Task: Look for space in Ikirun, Nigeria from 5th July, 2023 to 15th July, 2023 for 9 adults in price range Rs.15000 to Rs.25000. Place can be entire place with 5 bedrooms having 5 beds and 5 bathrooms. Property type can be house, flat, guest house. Booking option can be shelf check-in. Required host language is English.
Action: Mouse moved to (485, 110)
Screenshot: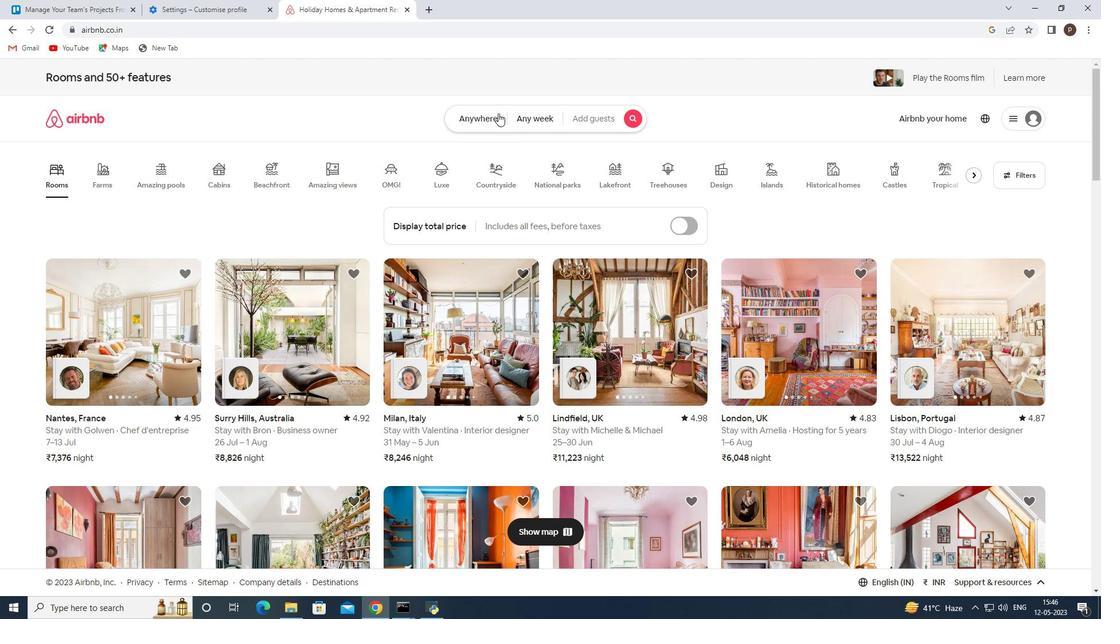 
Action: Mouse pressed left at (485, 110)
Screenshot: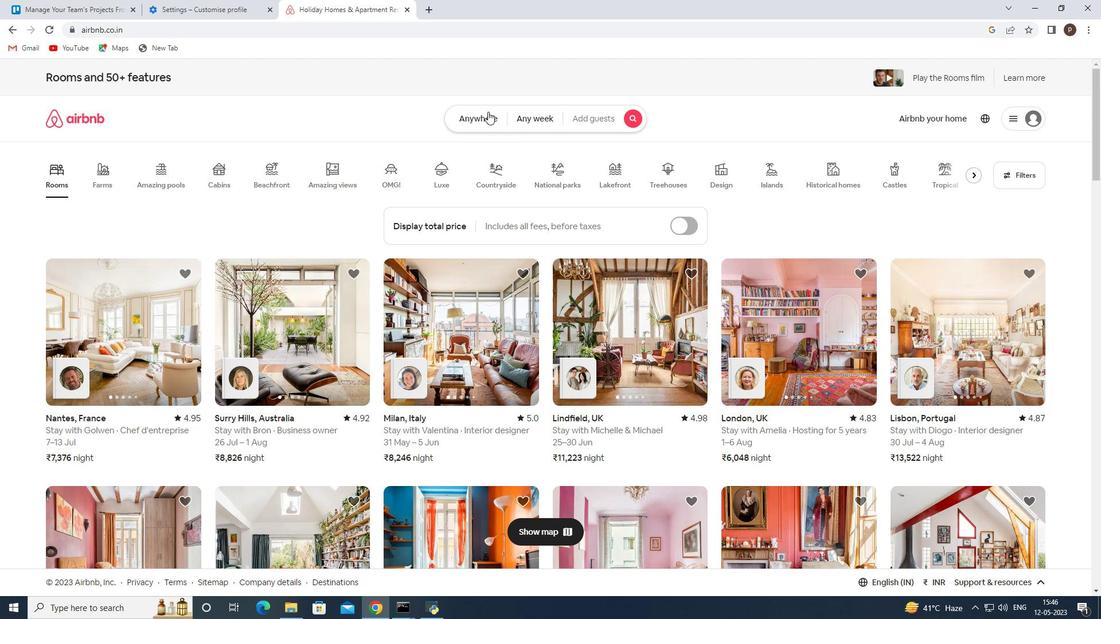 
Action: Mouse moved to (402, 152)
Screenshot: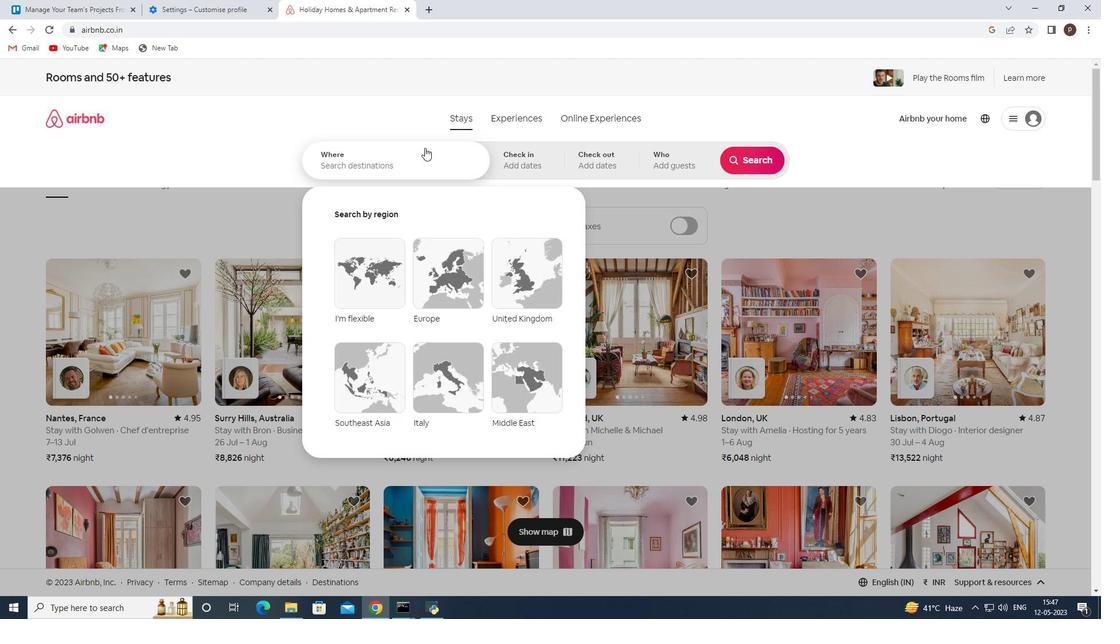 
Action: Mouse pressed left at (402, 152)
Screenshot: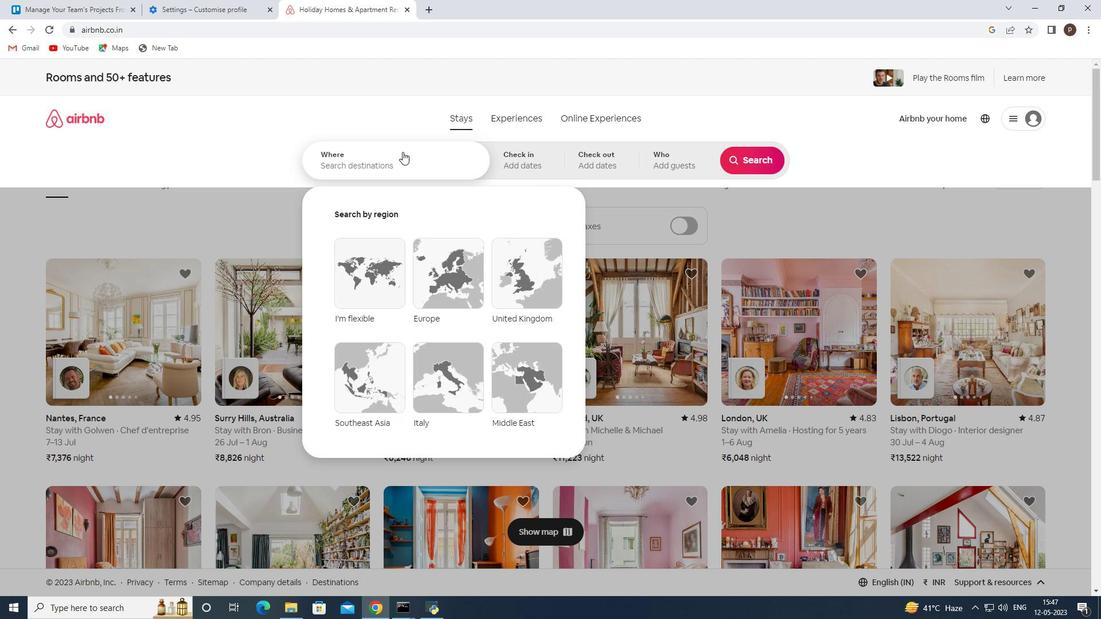 
Action: Key pressed <Key.caps_lock>I<Key.caps_lock>kirun
Screenshot: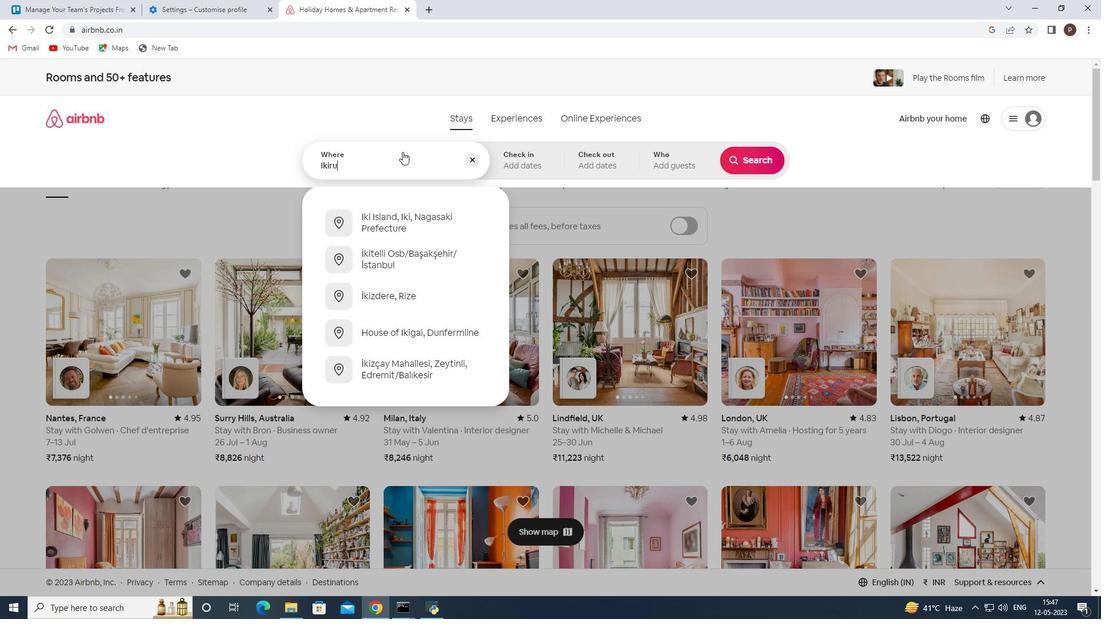 
Action: Mouse moved to (401, 219)
Screenshot: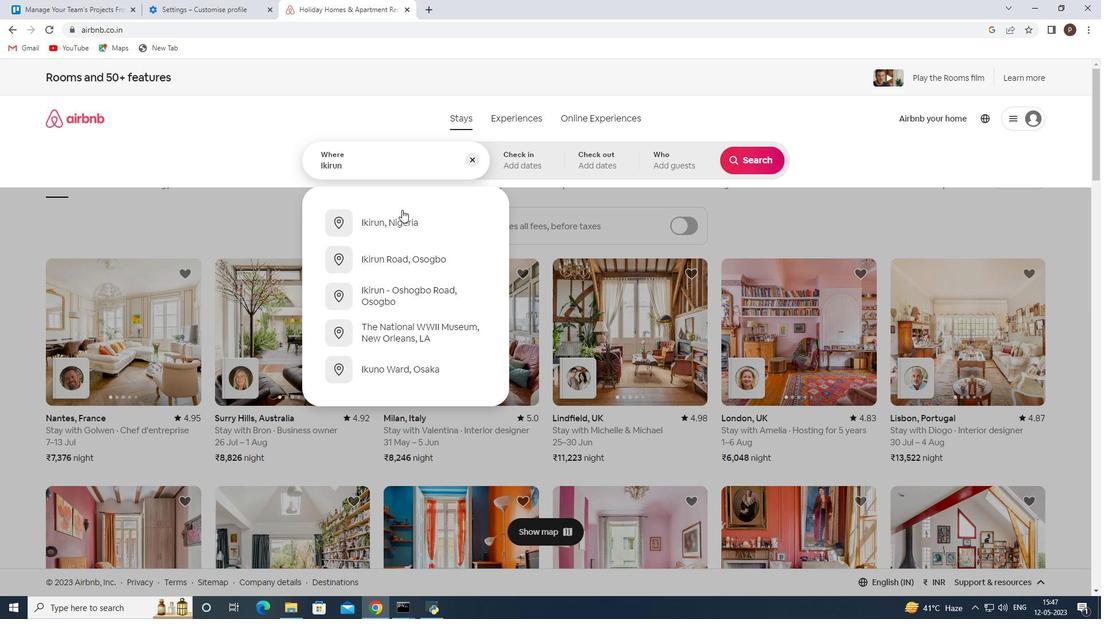 
Action: Mouse pressed left at (401, 219)
Screenshot: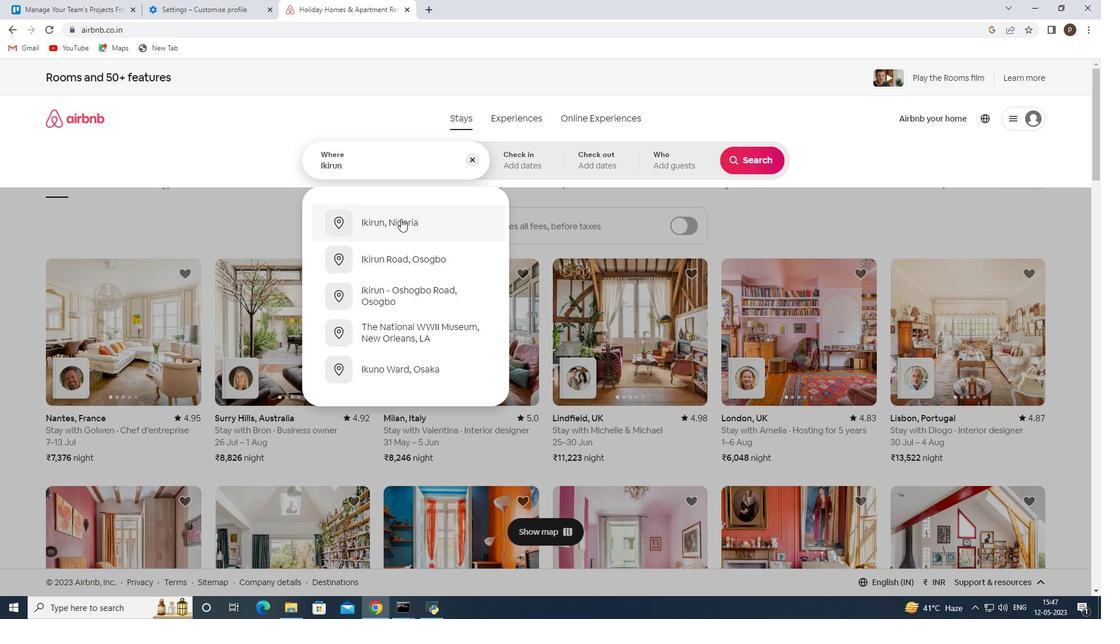 
Action: Mouse moved to (745, 250)
Screenshot: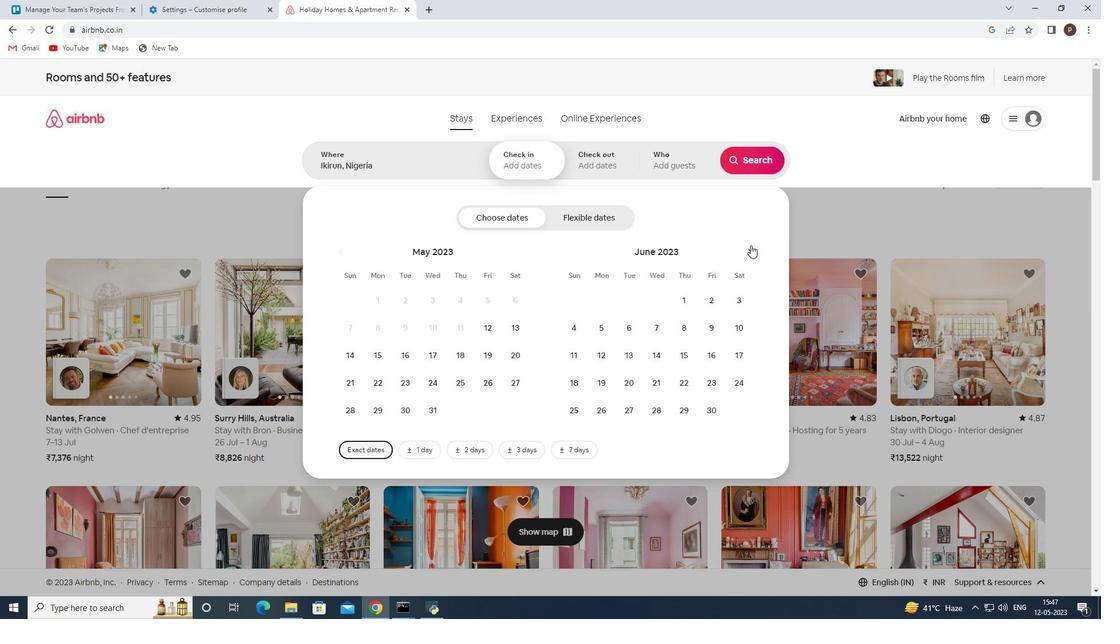 
Action: Mouse pressed left at (745, 250)
Screenshot: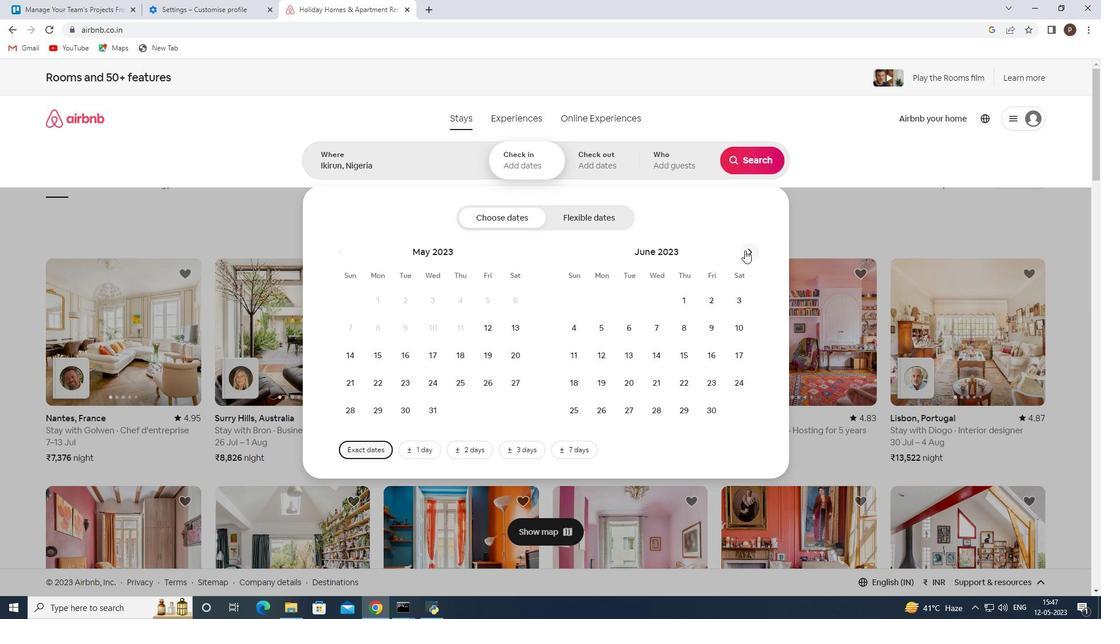 
Action: Mouse moved to (660, 325)
Screenshot: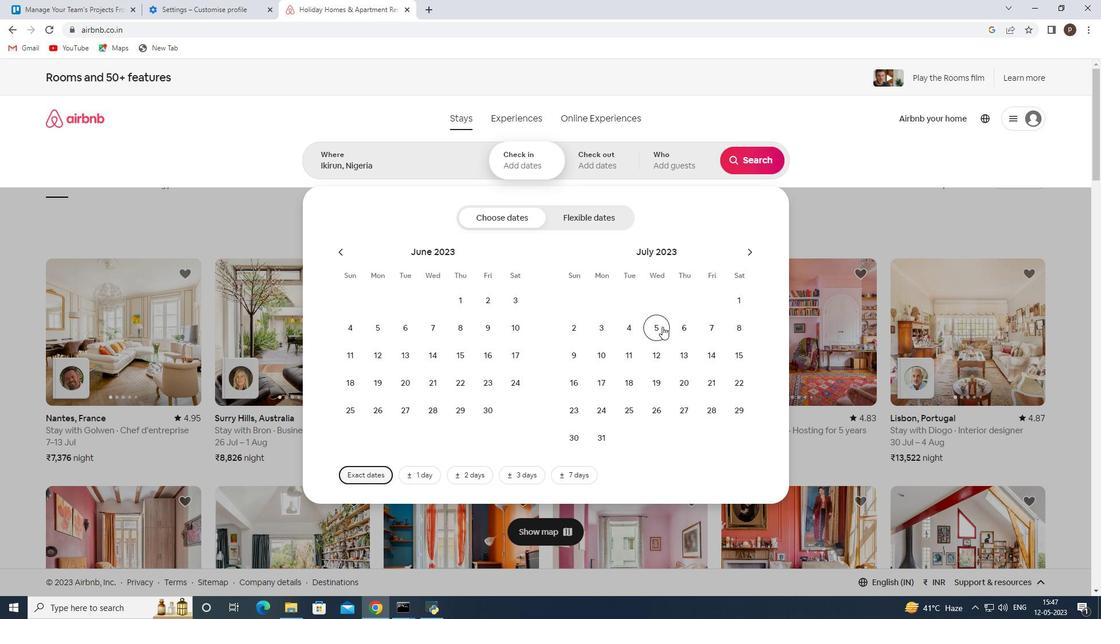 
Action: Mouse pressed left at (660, 325)
Screenshot: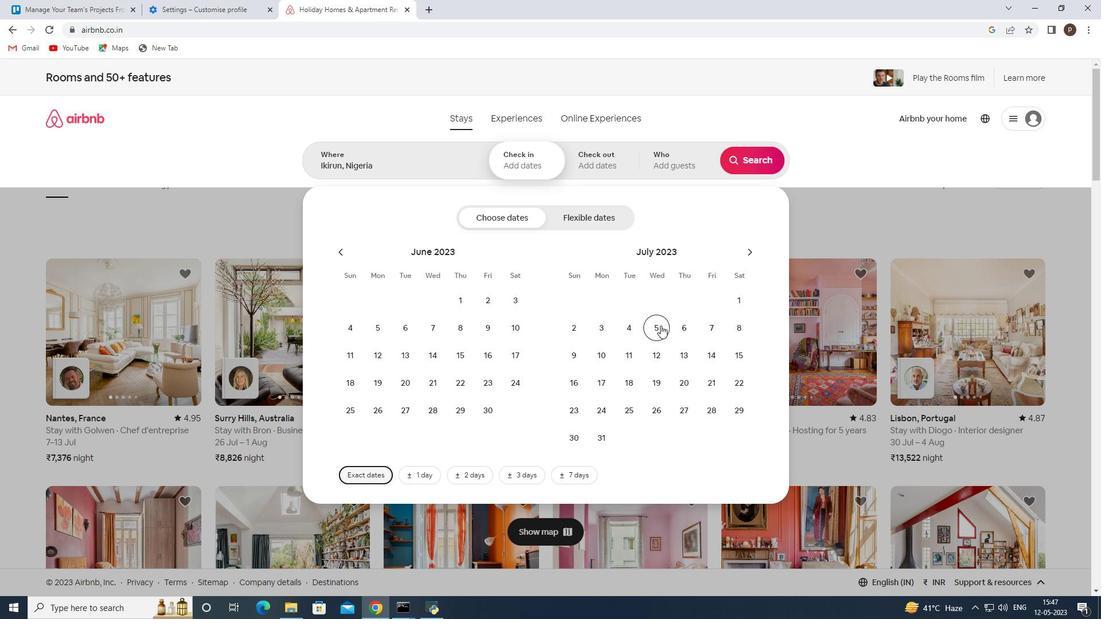 
Action: Mouse moved to (748, 358)
Screenshot: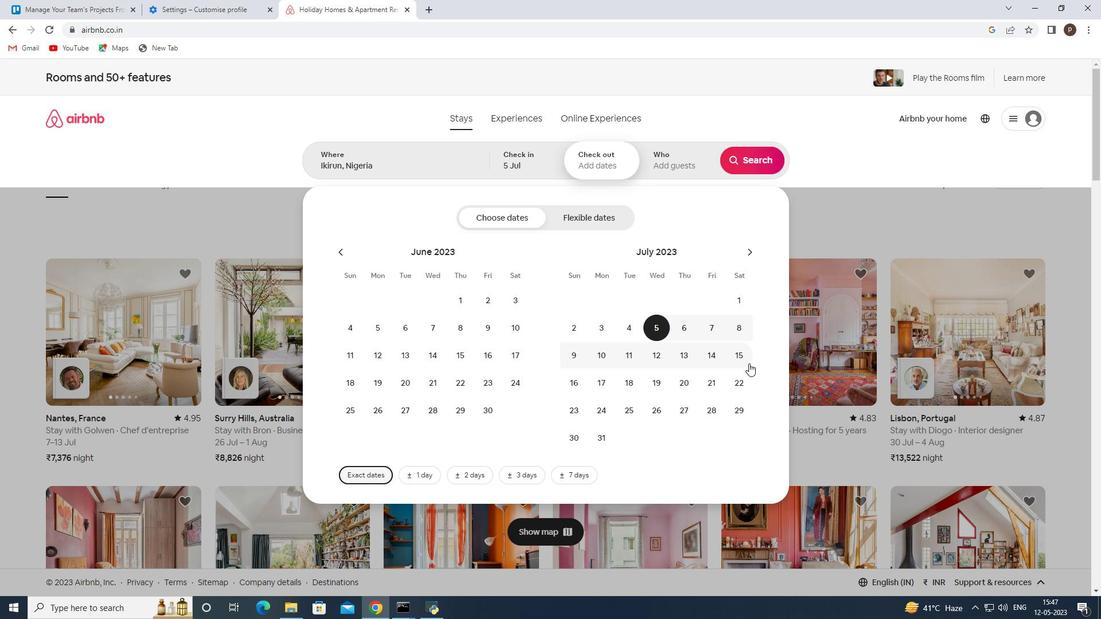 
Action: Mouse pressed left at (748, 358)
Screenshot: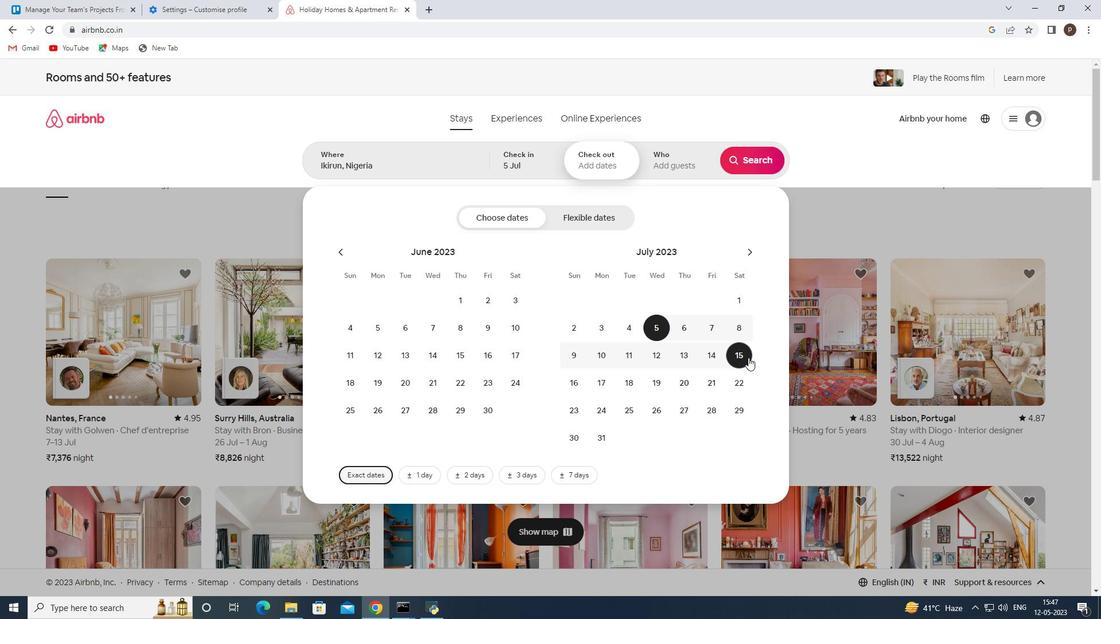 
Action: Mouse moved to (670, 146)
Screenshot: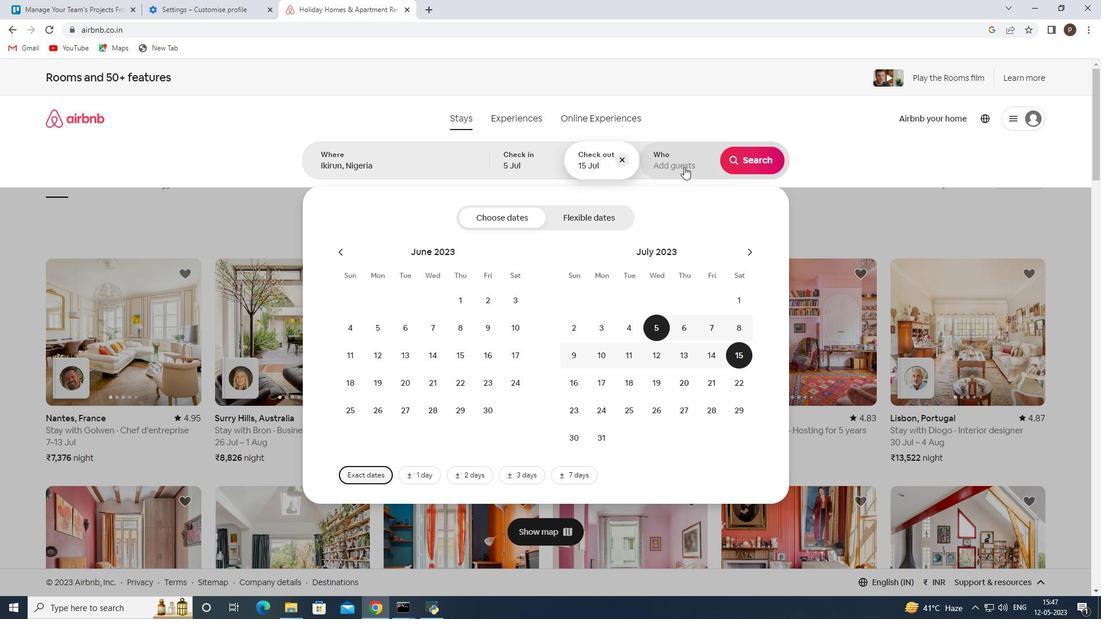 
Action: Mouse pressed left at (670, 146)
Screenshot: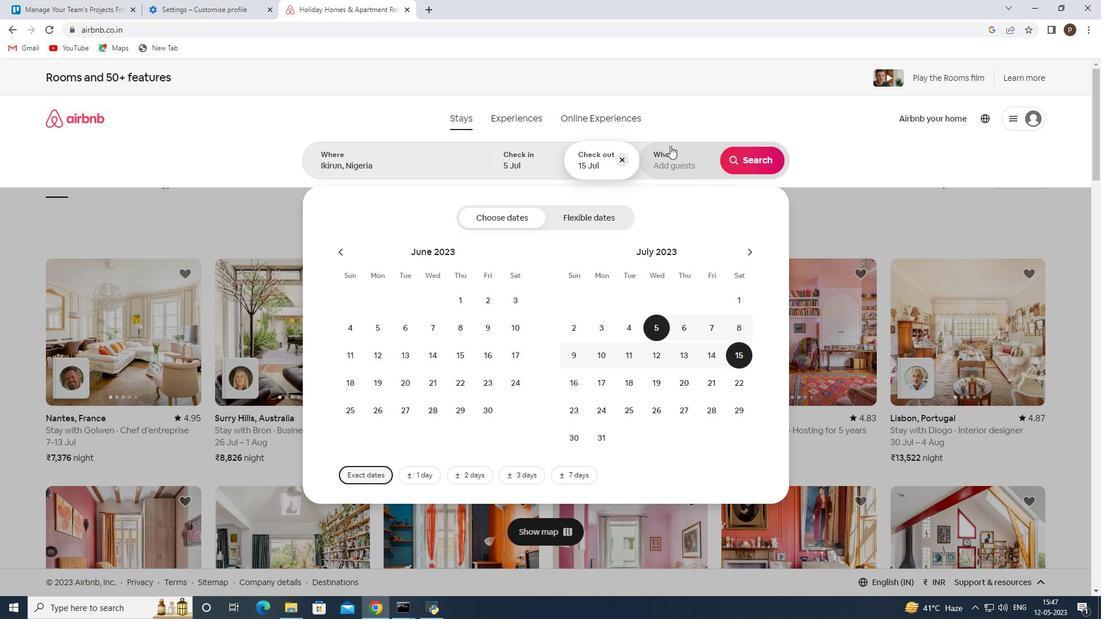 
Action: Mouse moved to (768, 221)
Screenshot: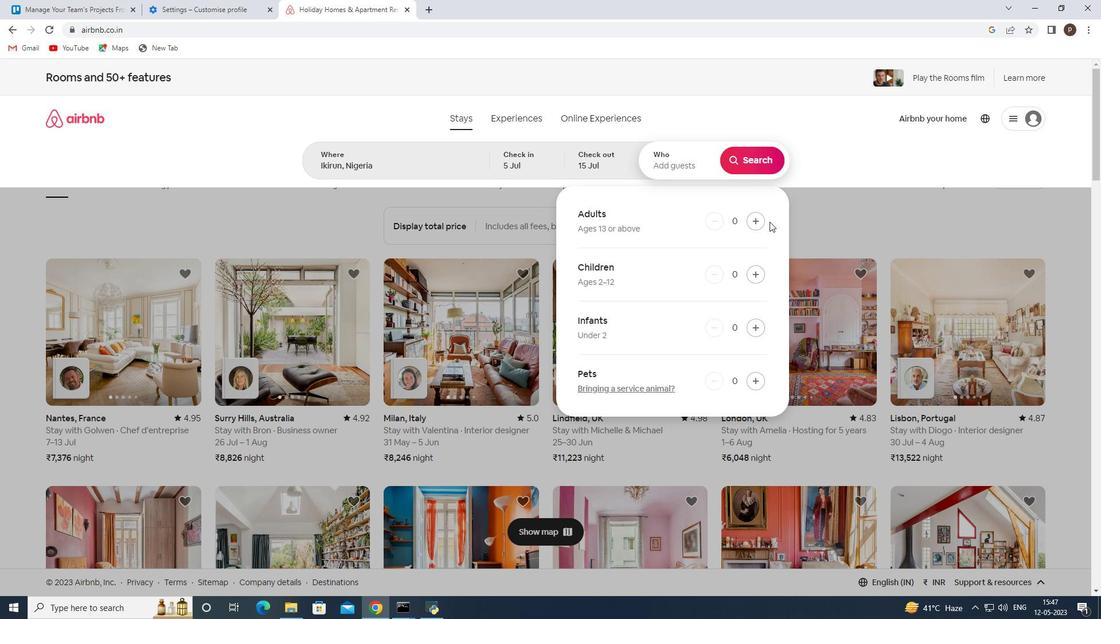 
Action: Mouse pressed left at (768, 221)
Screenshot: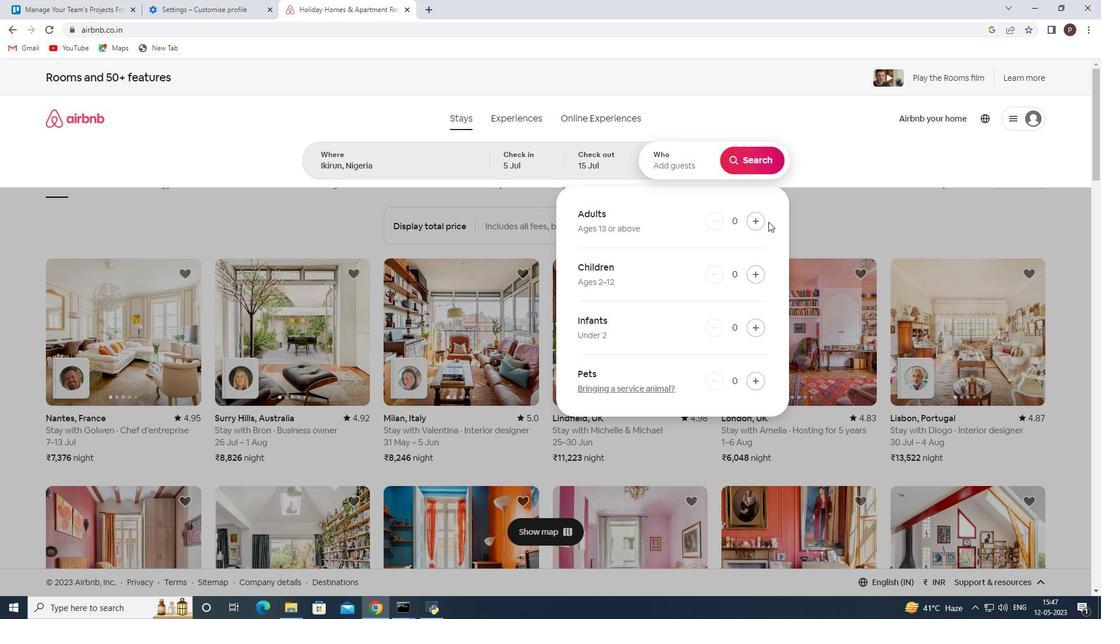 
Action: Mouse moved to (764, 221)
Screenshot: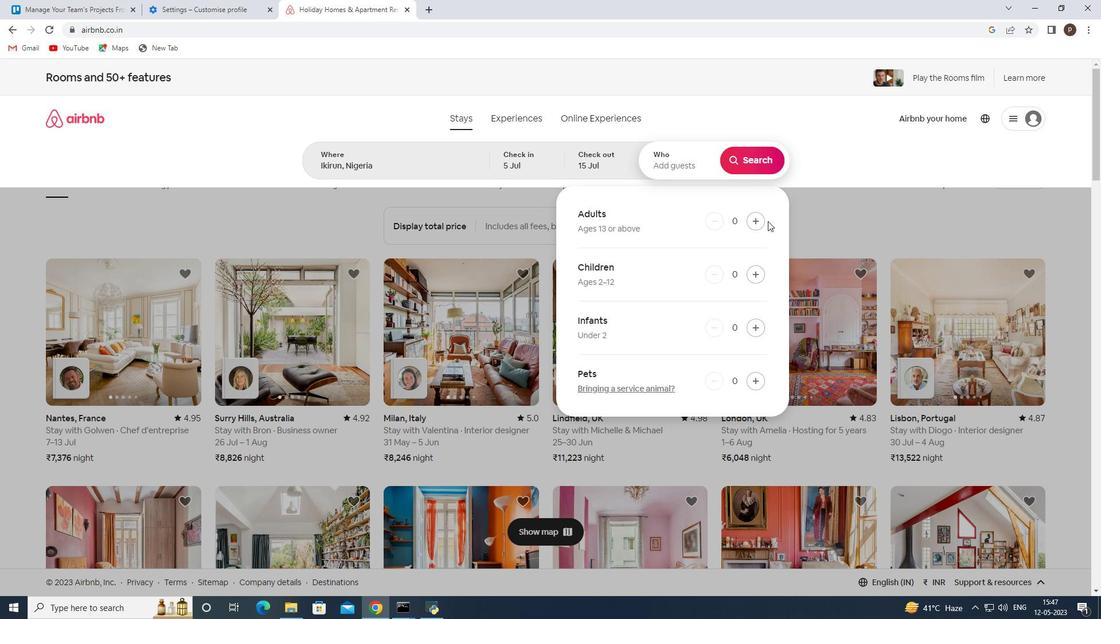 
Action: Mouse pressed left at (764, 221)
Screenshot: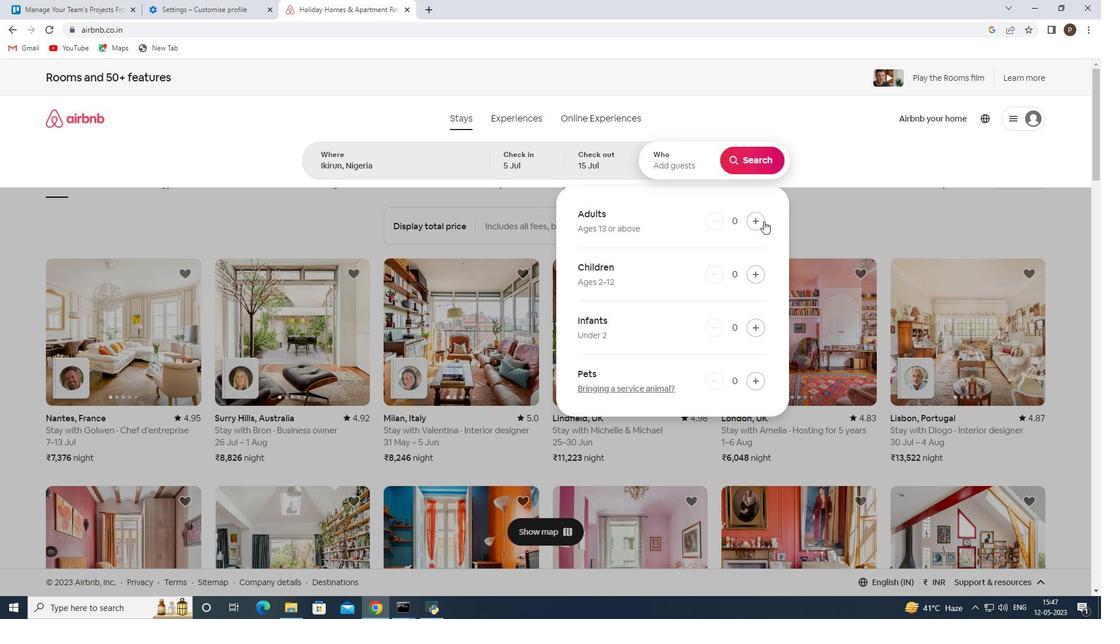 
Action: Mouse pressed left at (764, 221)
Screenshot: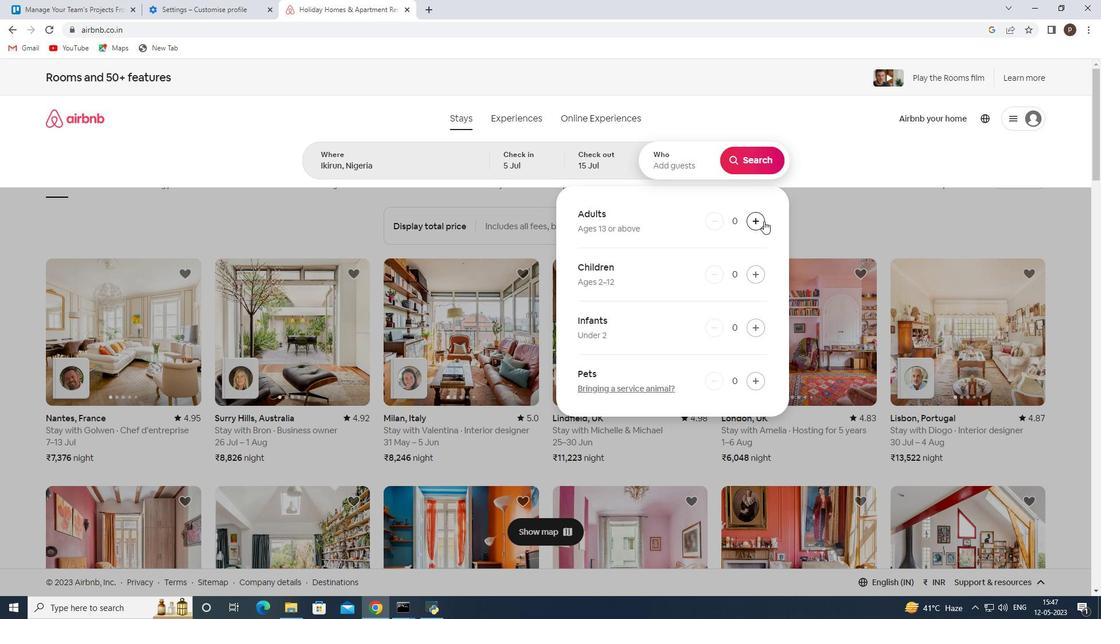 
Action: Mouse pressed left at (764, 221)
Screenshot: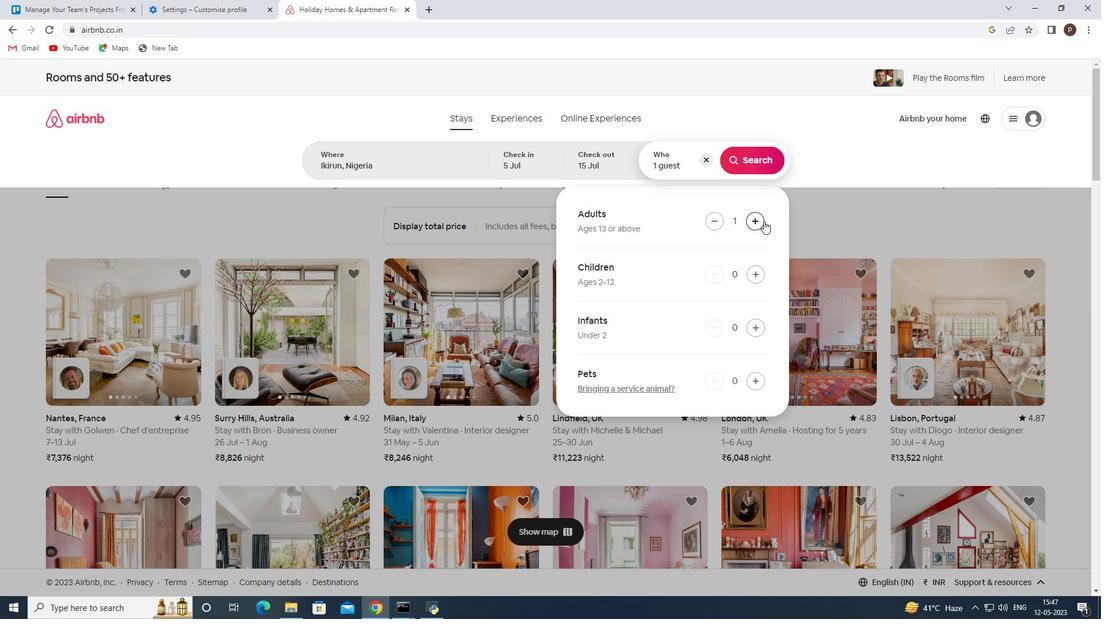
Action: Mouse pressed left at (764, 221)
Screenshot: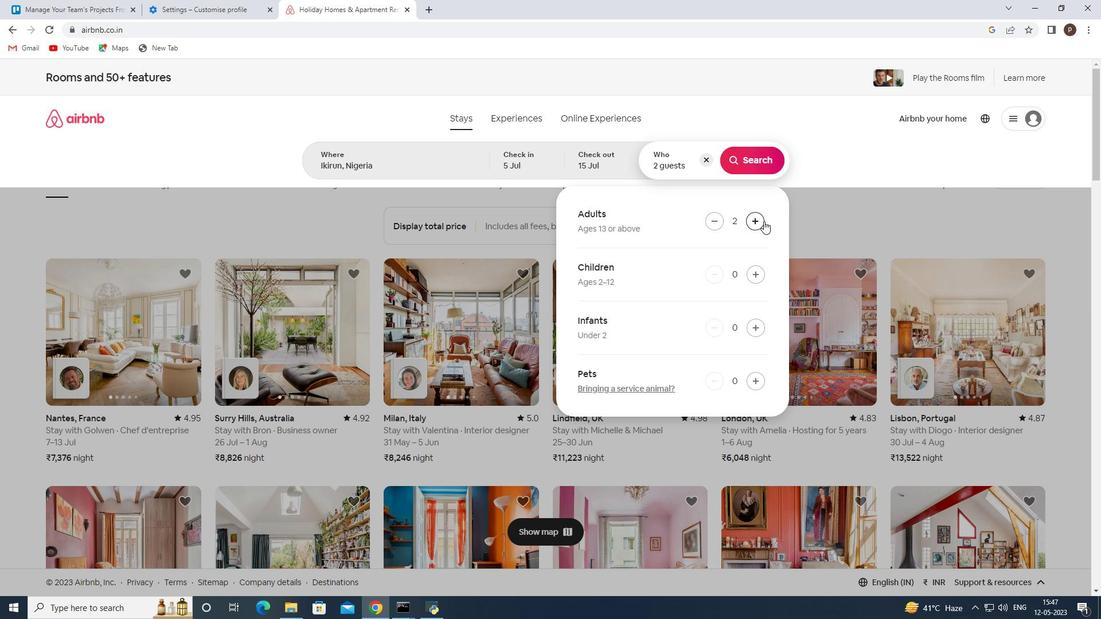 
Action: Mouse pressed left at (764, 221)
Screenshot: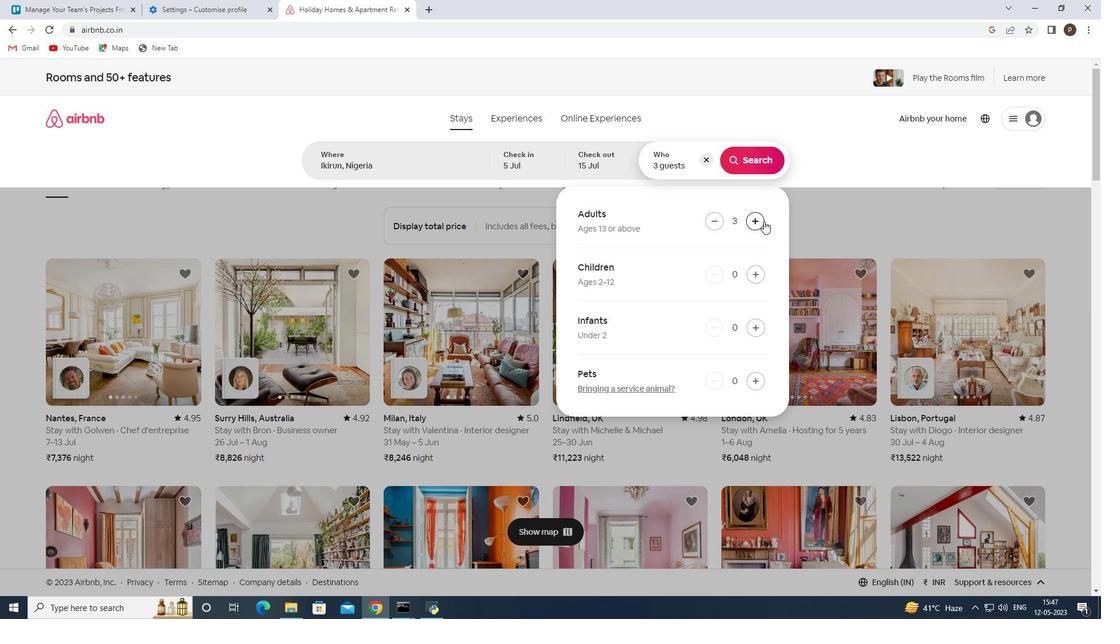 
Action: Mouse pressed left at (764, 221)
Screenshot: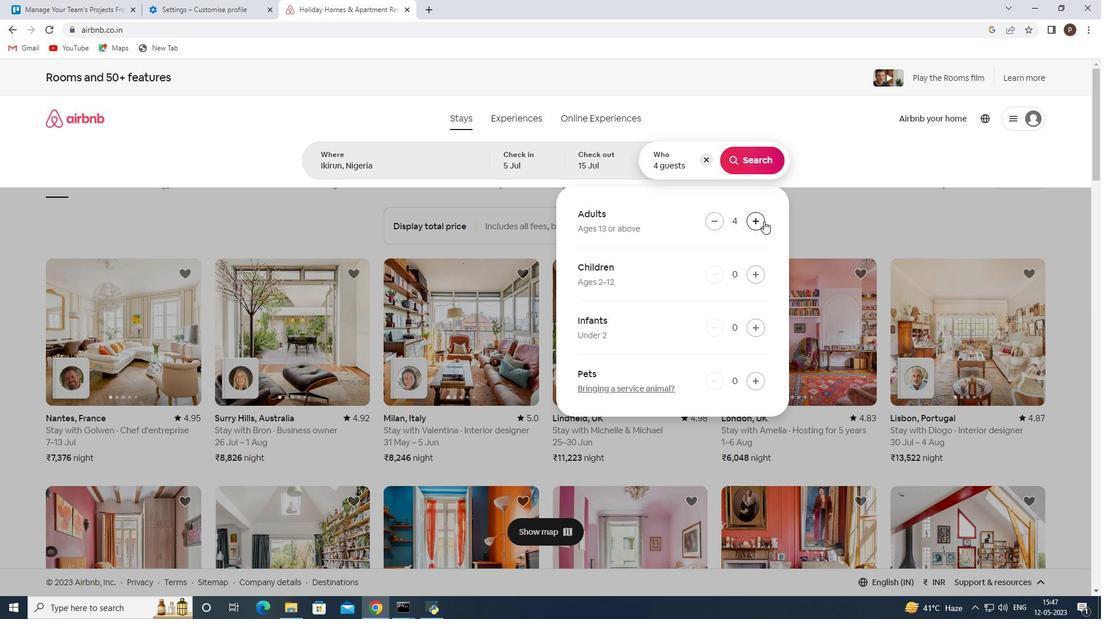 
Action: Mouse pressed left at (764, 221)
Screenshot: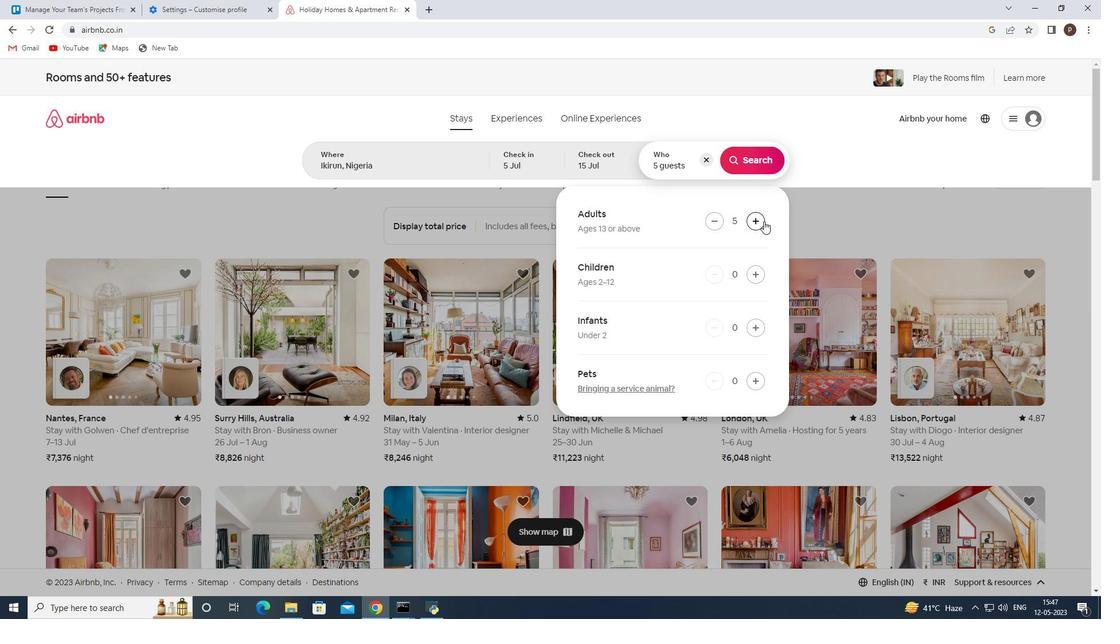 
Action: Mouse pressed left at (764, 221)
Screenshot: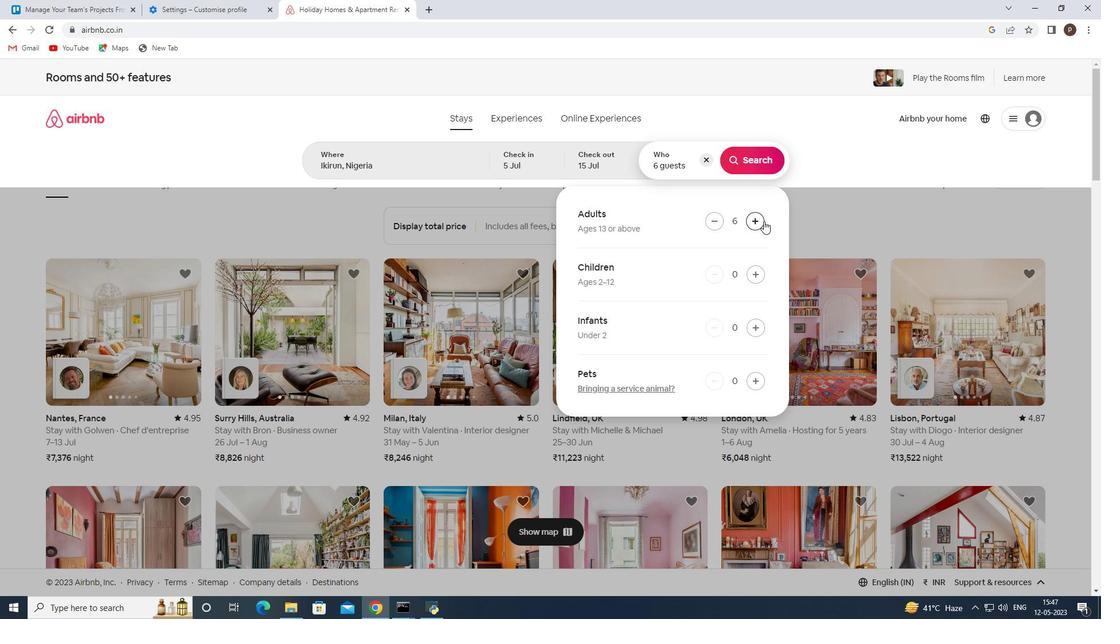 
Action: Mouse pressed left at (764, 221)
Screenshot: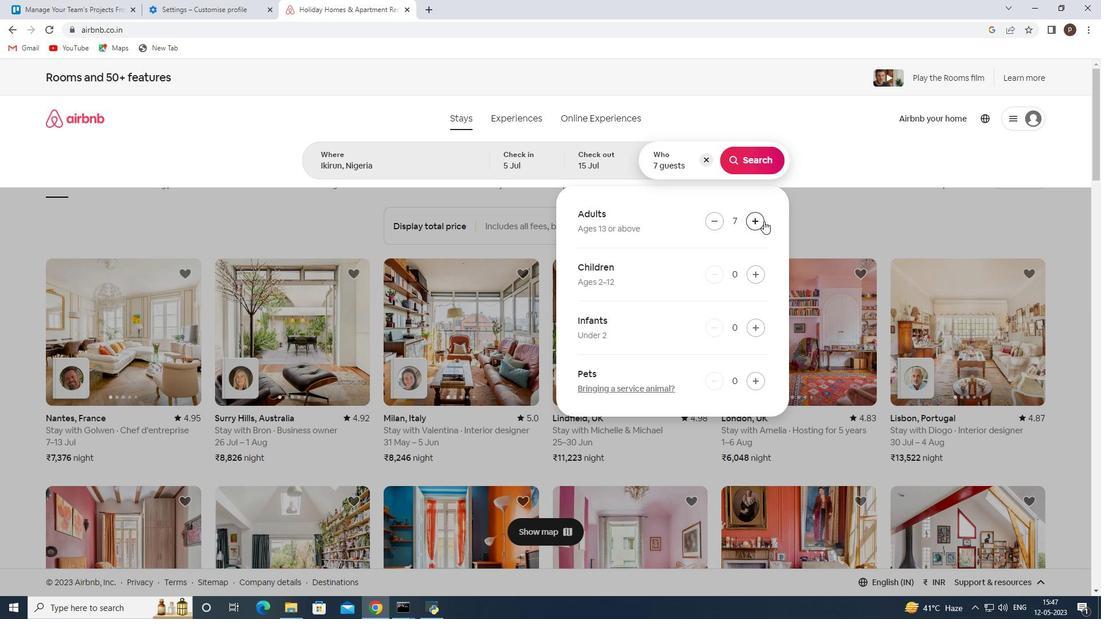 
Action: Mouse pressed left at (764, 221)
Screenshot: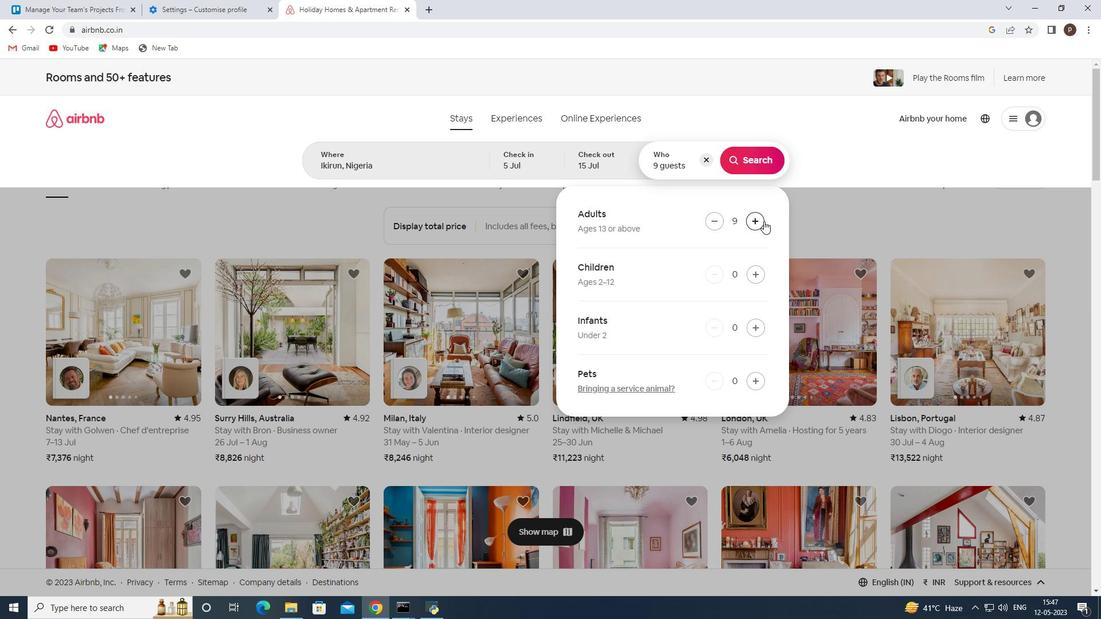 
Action: Mouse moved to (716, 222)
Screenshot: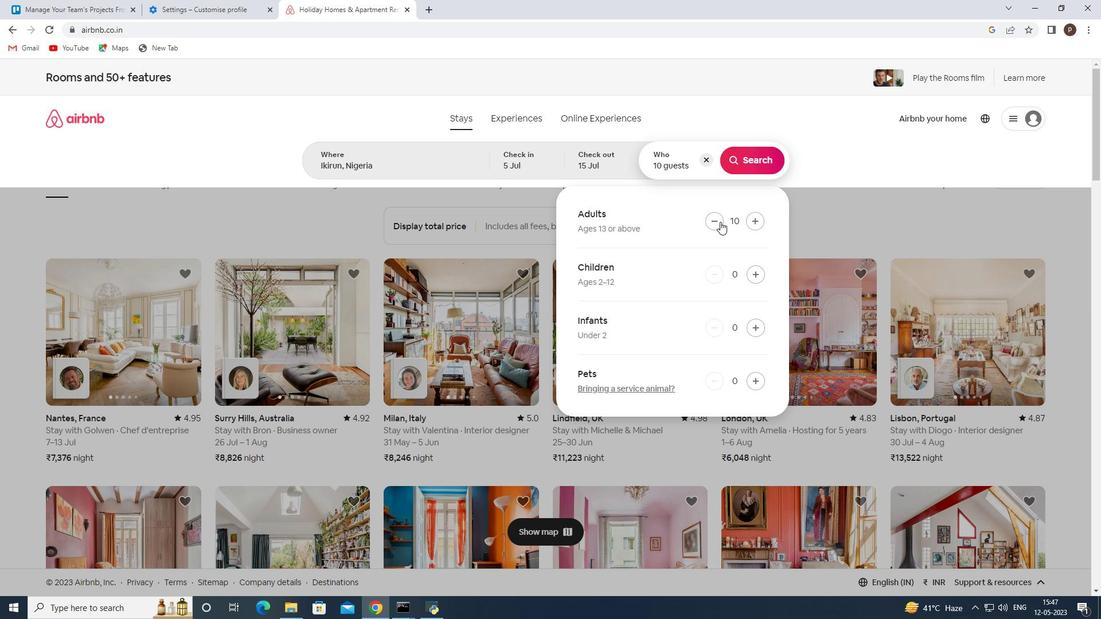 
Action: Mouse pressed left at (716, 222)
Screenshot: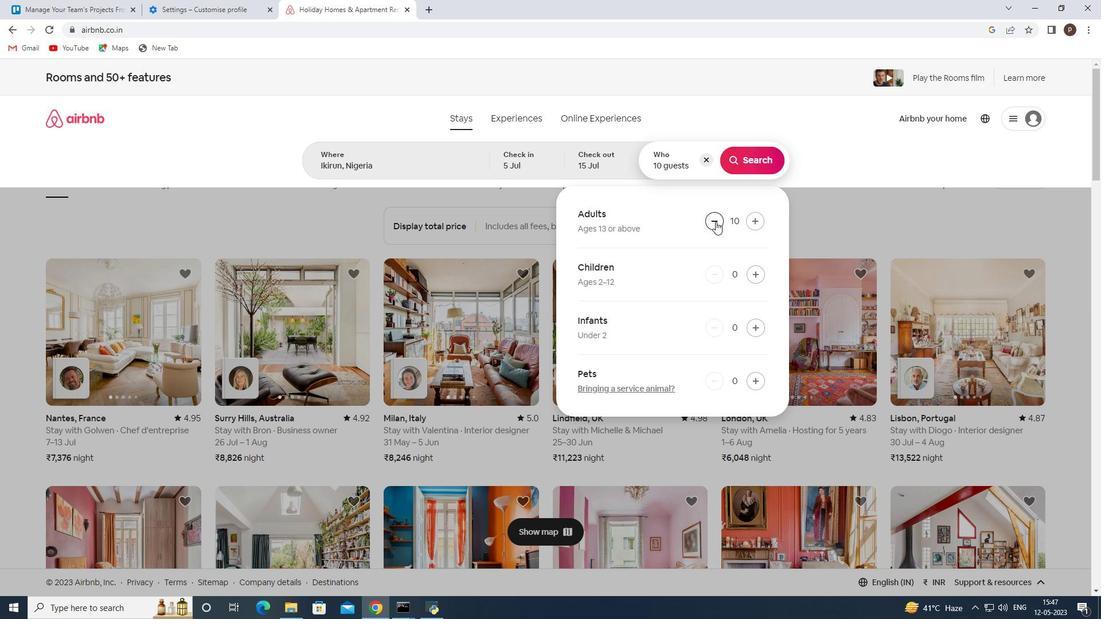 
Action: Mouse moved to (751, 163)
Screenshot: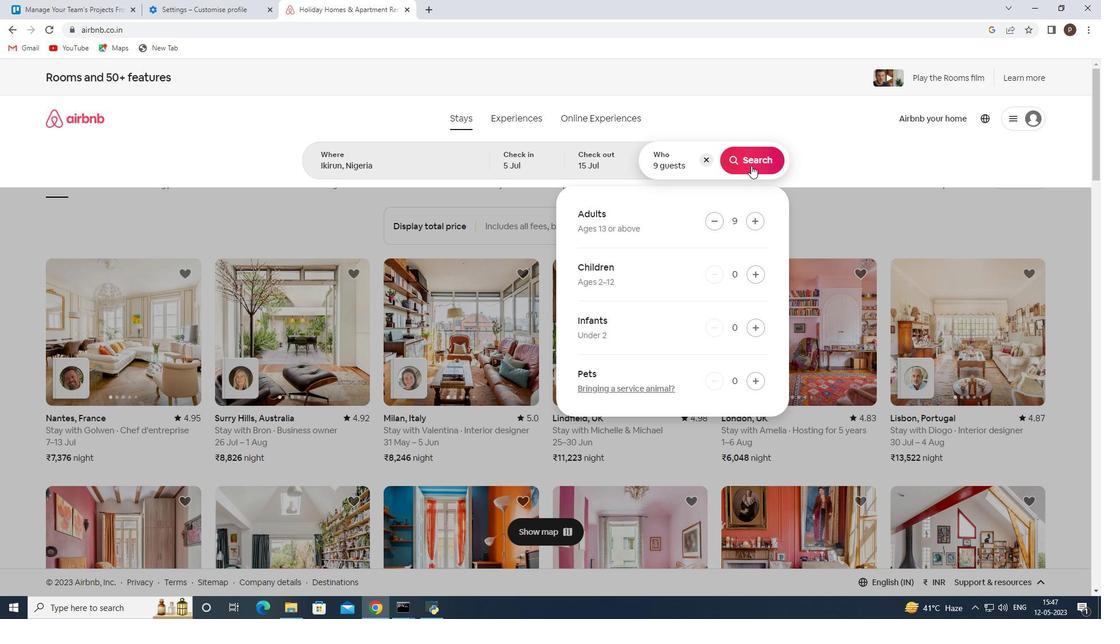 
Action: Mouse pressed left at (751, 163)
Screenshot: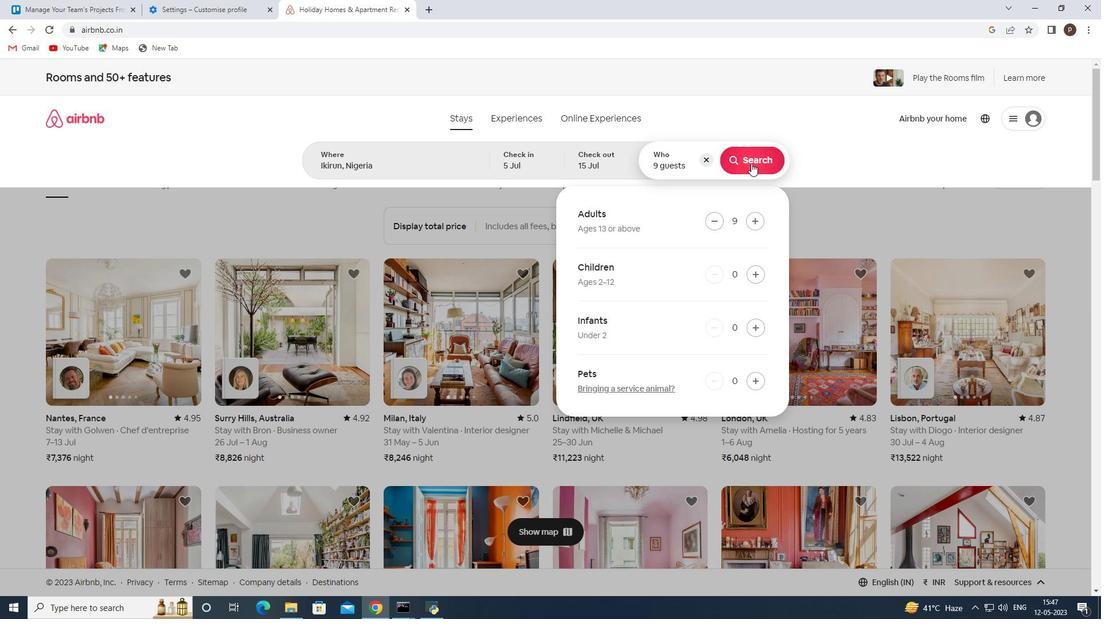 
Action: Mouse moved to (1039, 130)
Screenshot: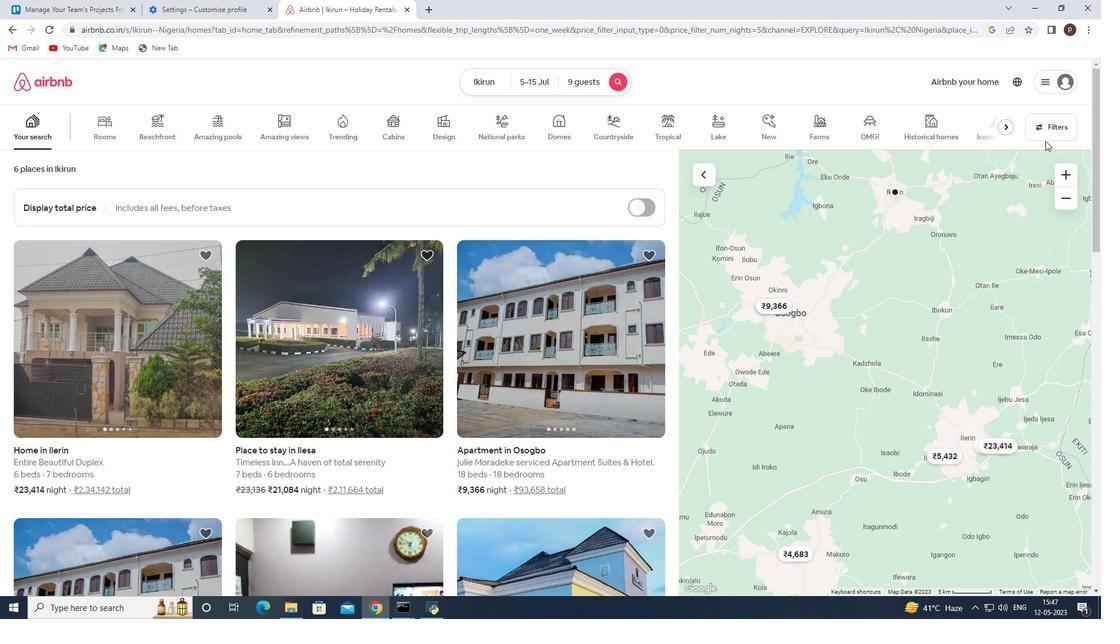 
Action: Mouse pressed left at (1039, 130)
Screenshot: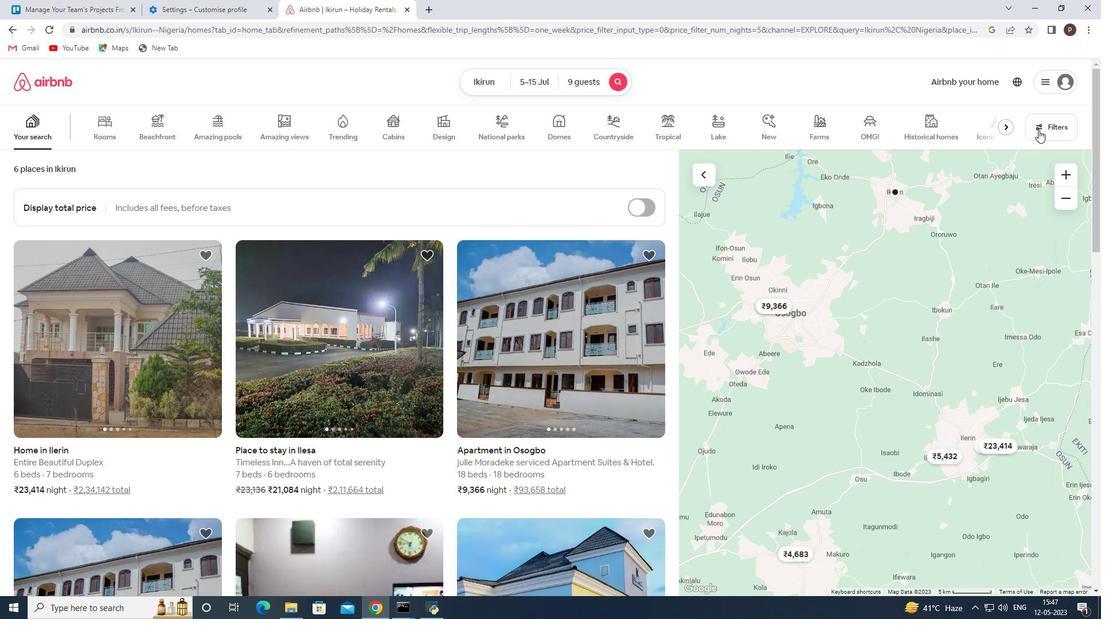 
Action: Mouse moved to (378, 402)
Screenshot: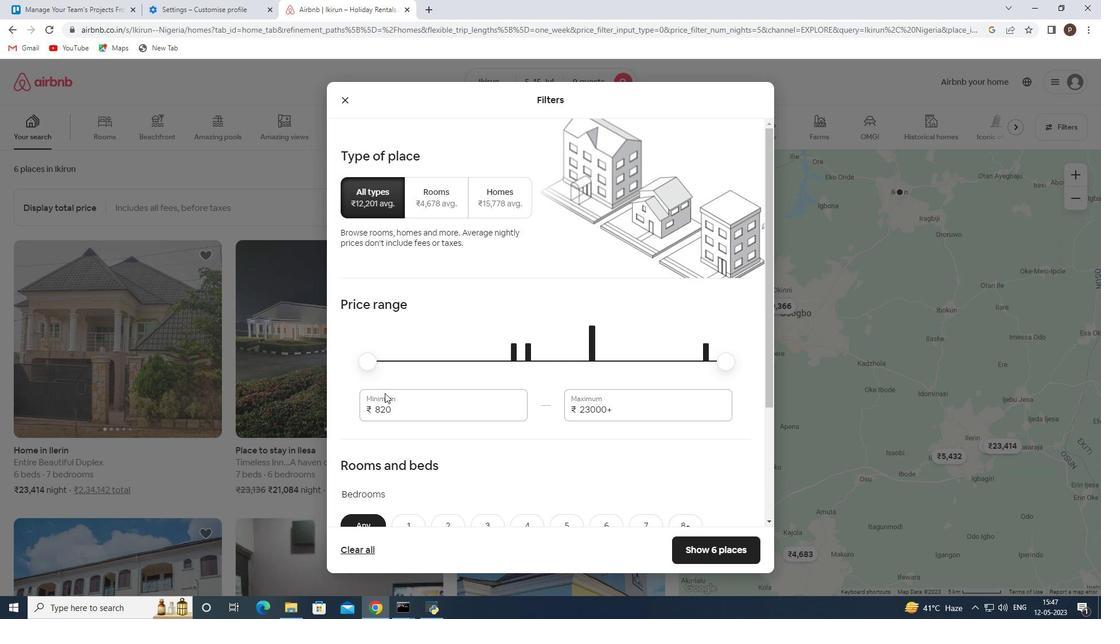 
Action: Mouse pressed left at (378, 402)
Screenshot: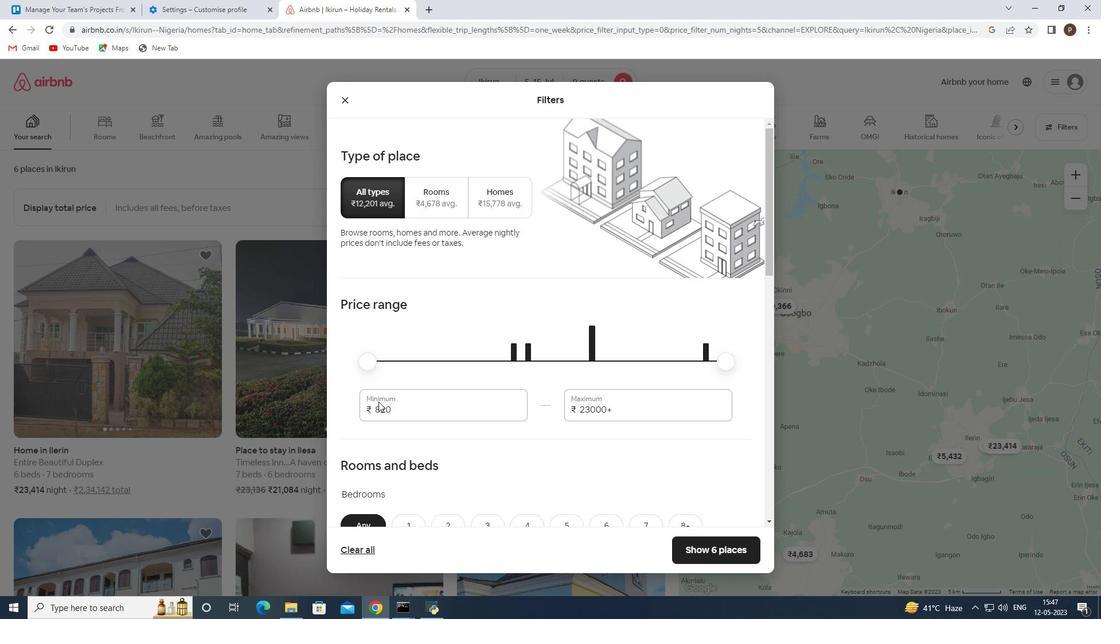
Action: Mouse pressed left at (378, 402)
Screenshot: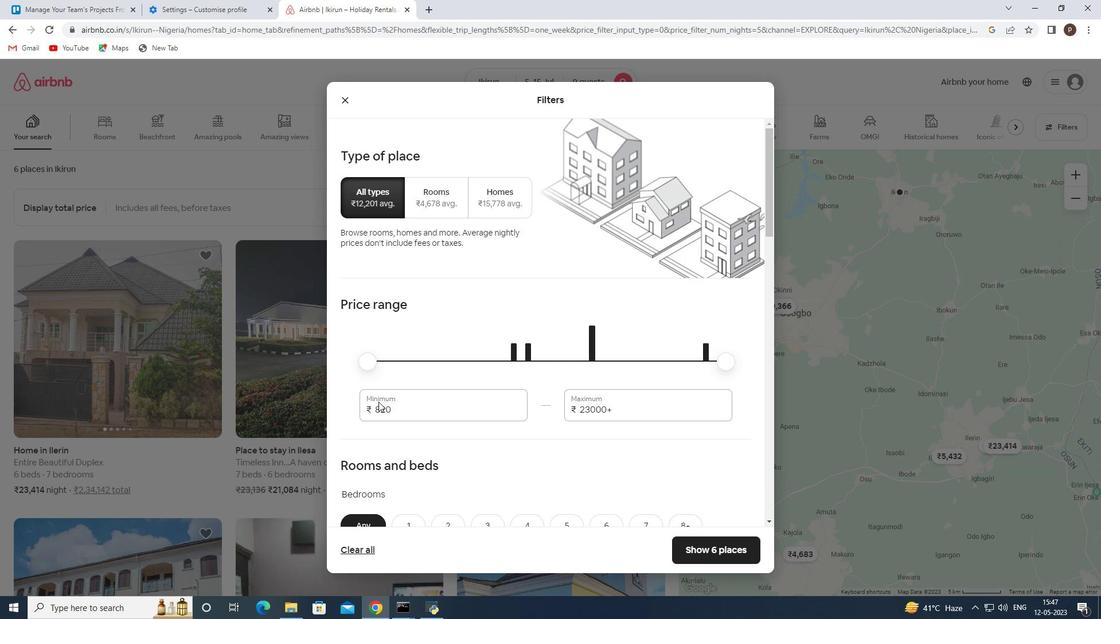 
Action: Mouse moved to (378, 407)
Screenshot: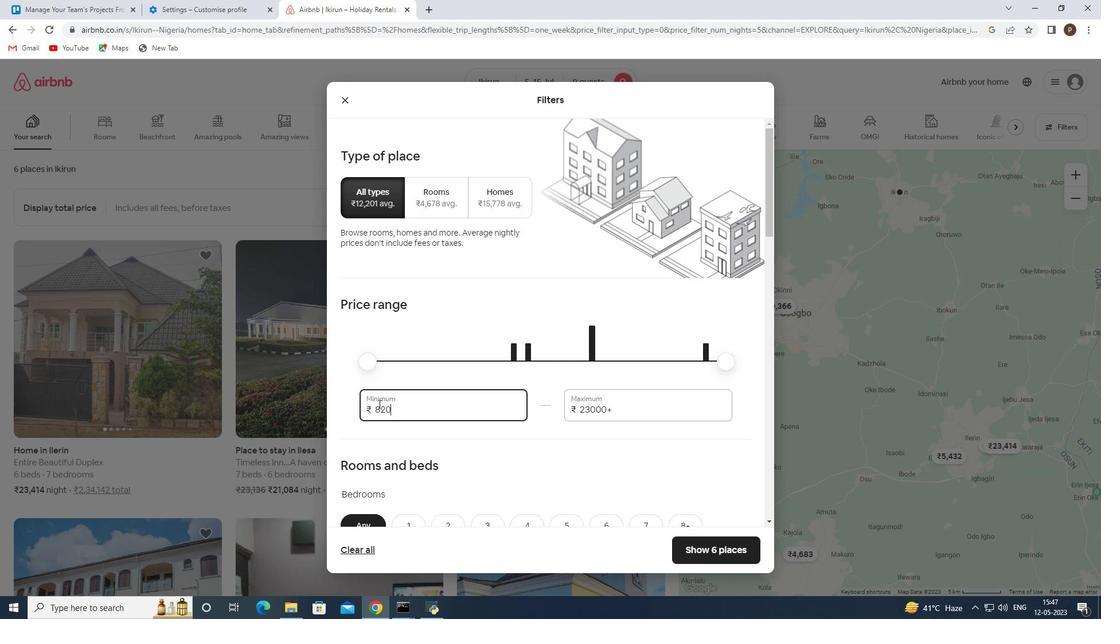 
Action: Mouse pressed left at (378, 407)
Screenshot: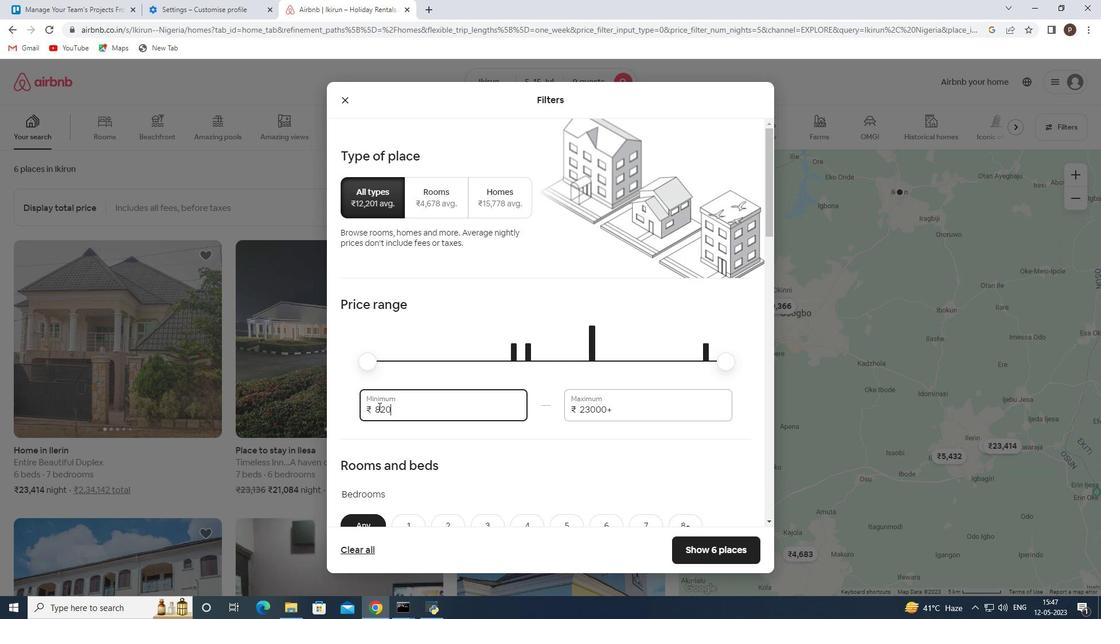 
Action: Mouse pressed left at (378, 407)
Screenshot: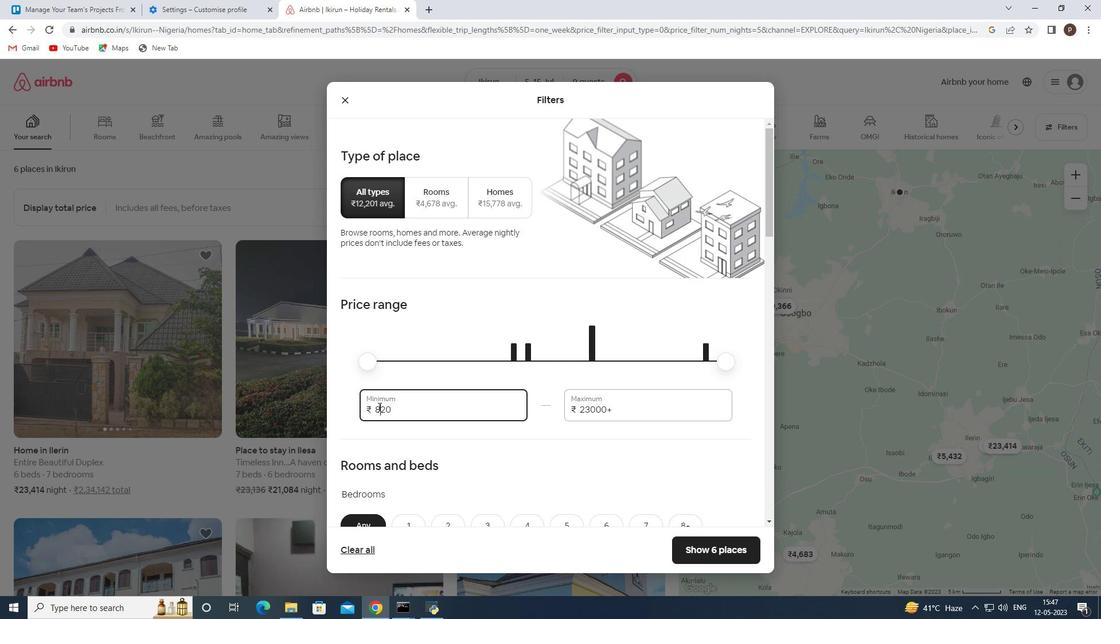 
Action: Key pressed 15000<Key.tab>25000
Screenshot: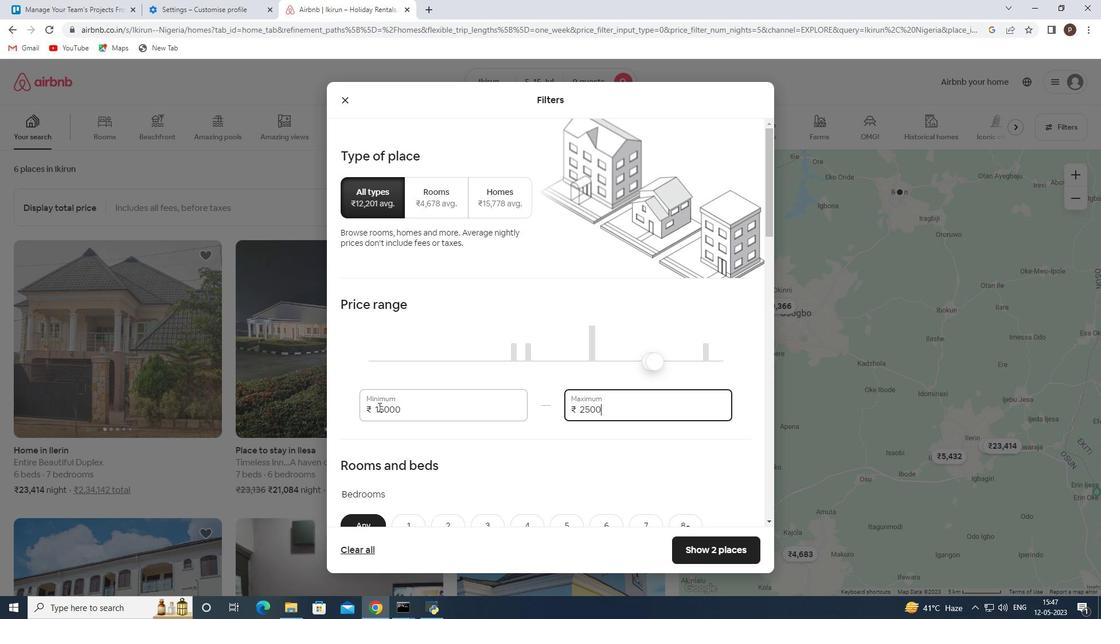 
Action: Mouse moved to (478, 474)
Screenshot: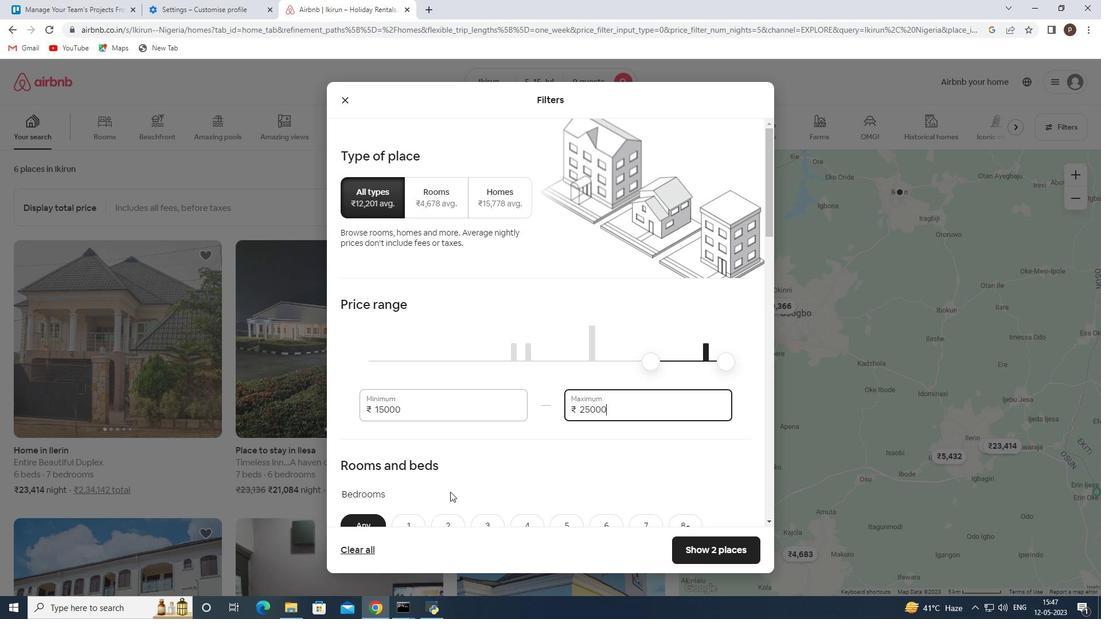 
Action: Mouse scrolled (478, 473) with delta (0, 0)
Screenshot: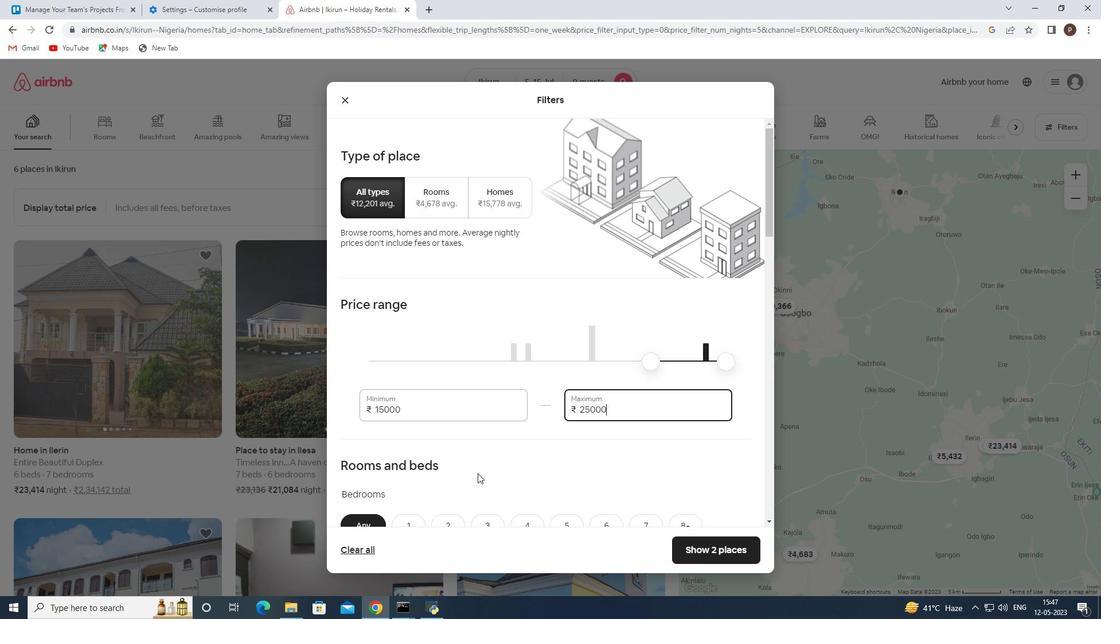 
Action: Mouse scrolled (478, 473) with delta (0, 0)
Screenshot: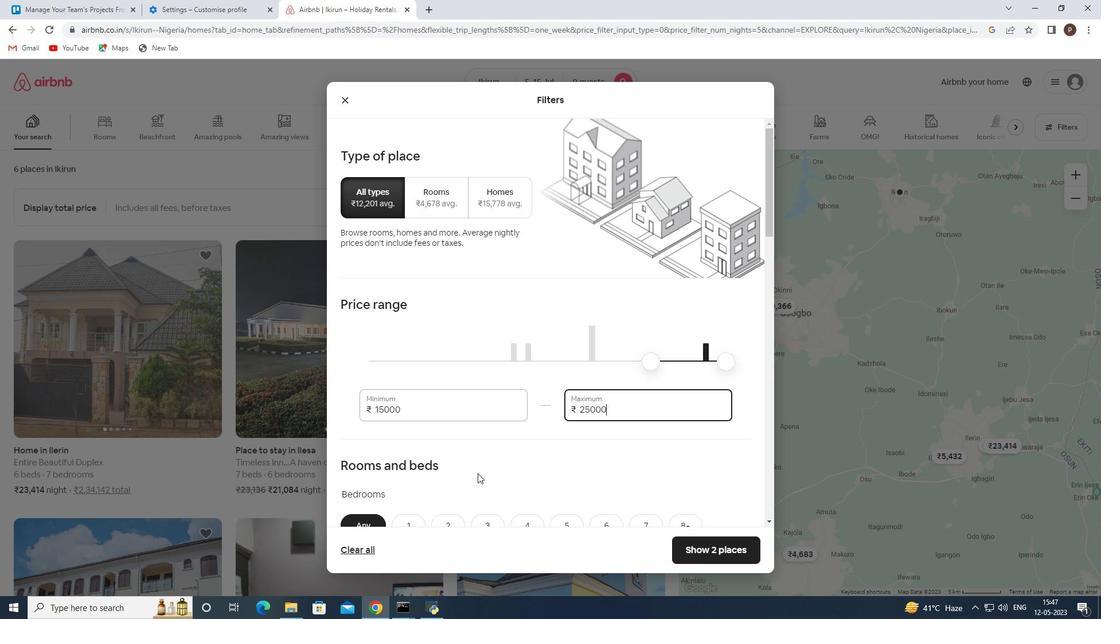 
Action: Mouse moved to (575, 413)
Screenshot: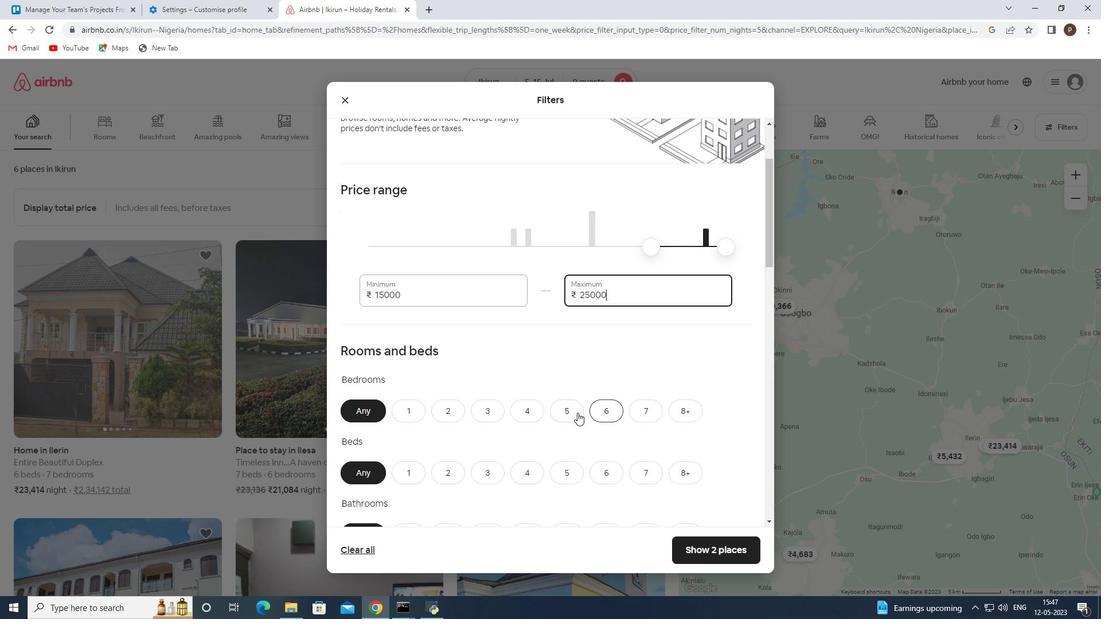 
Action: Mouse pressed left at (575, 413)
Screenshot: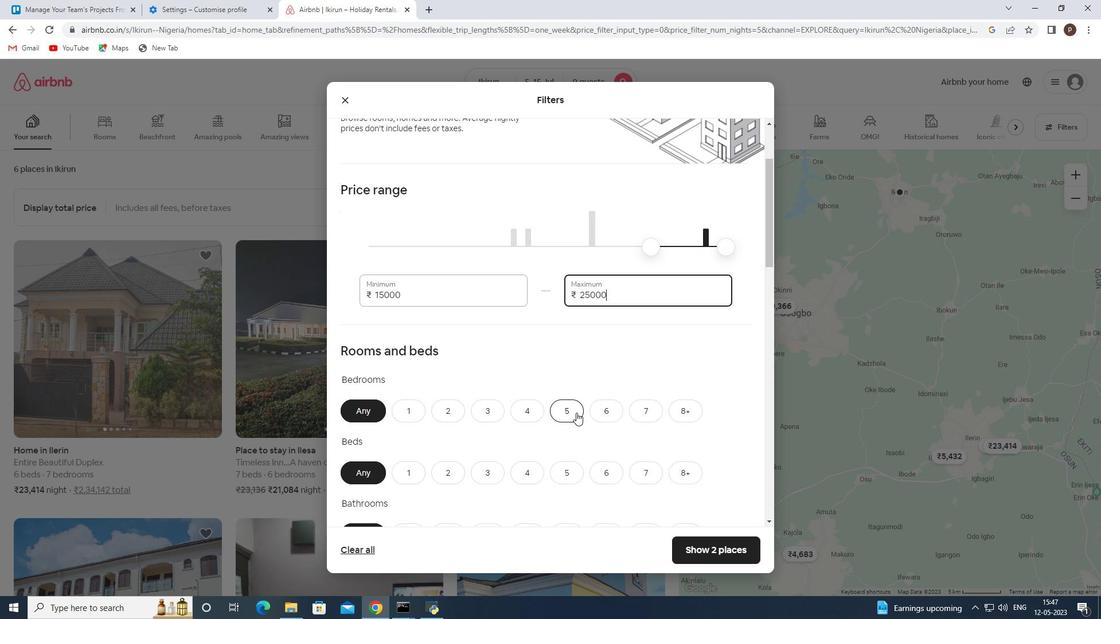 
Action: Mouse moved to (575, 413)
Screenshot: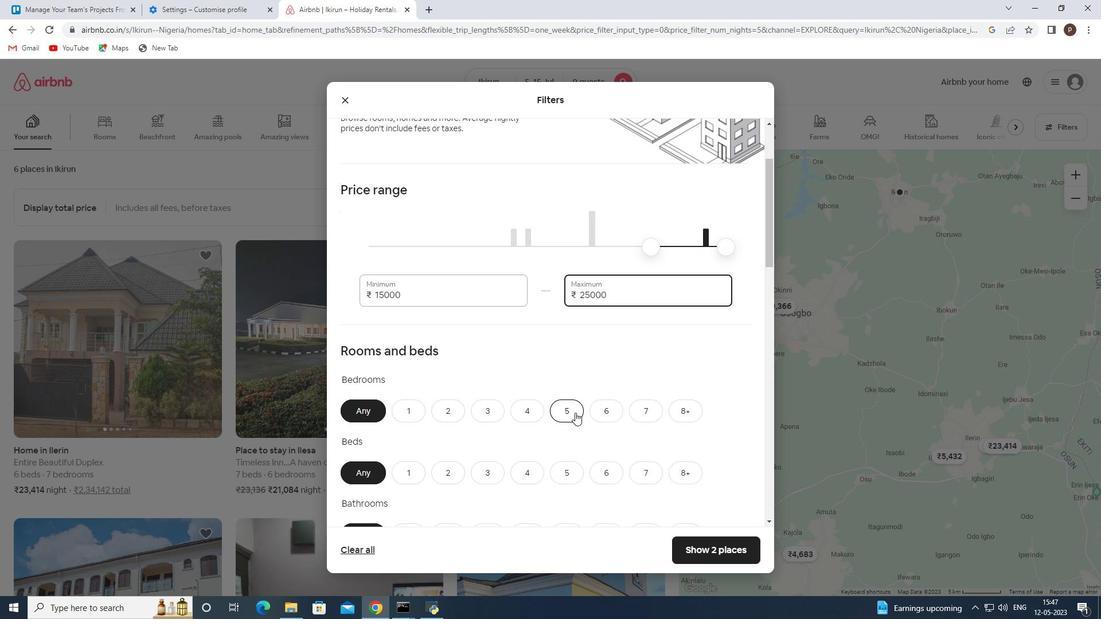 
Action: Mouse scrolled (575, 412) with delta (0, 0)
Screenshot: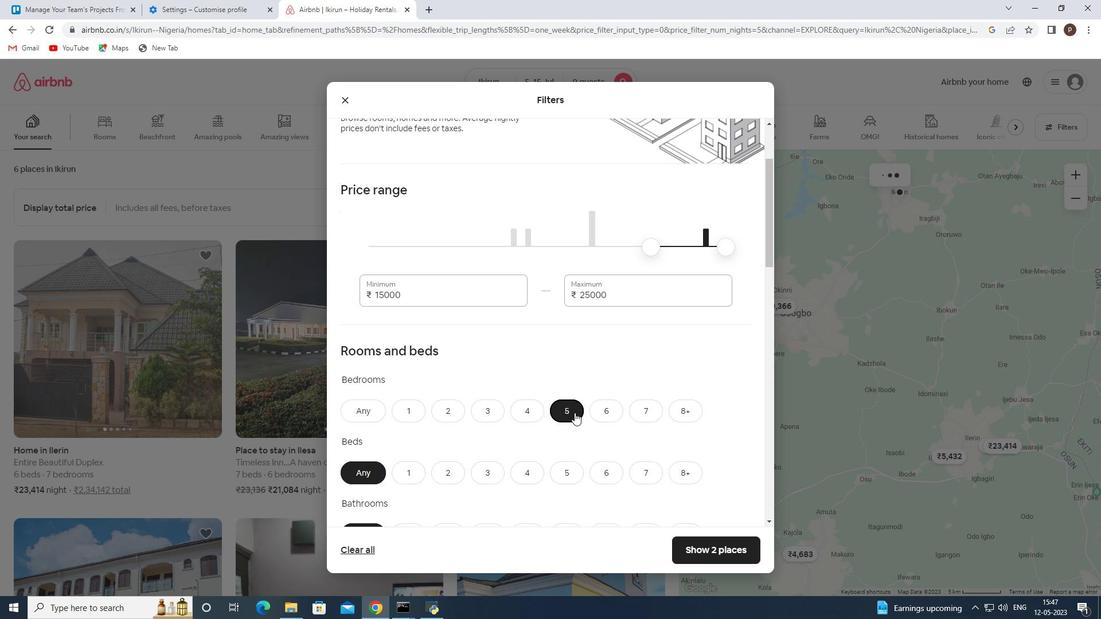 
Action: Mouse scrolled (575, 412) with delta (0, 0)
Screenshot: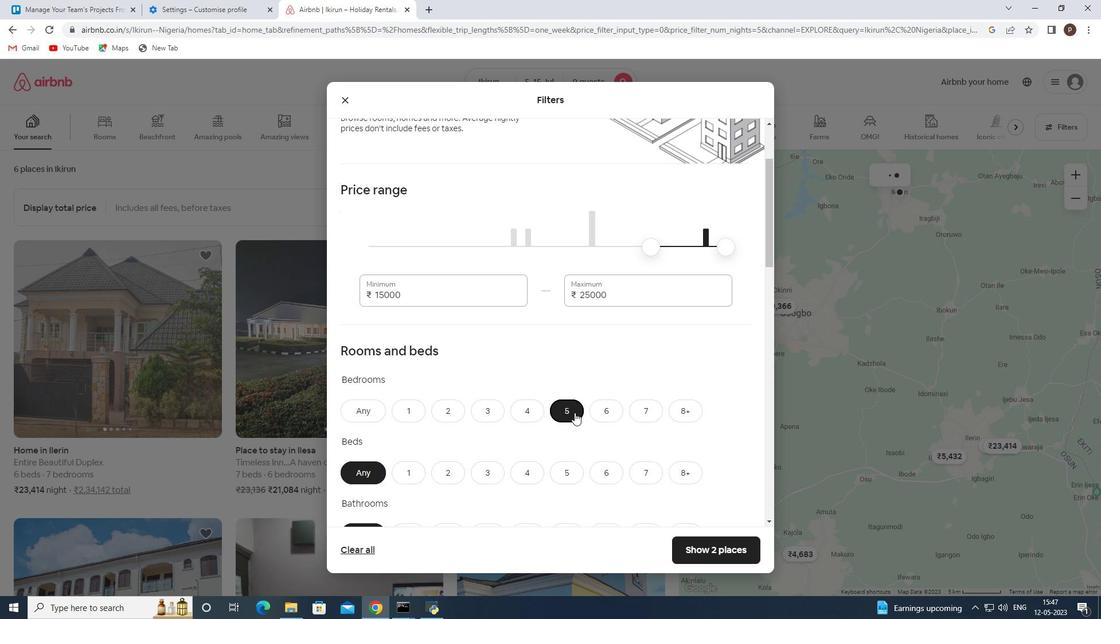 
Action: Mouse moved to (572, 366)
Screenshot: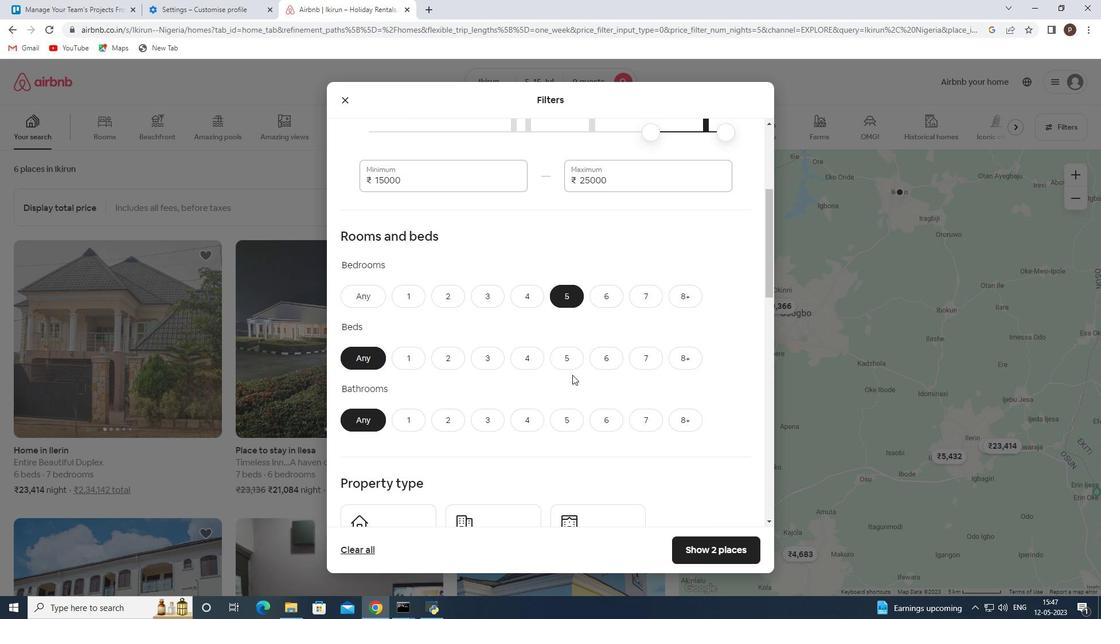 
Action: Mouse pressed left at (572, 366)
Screenshot: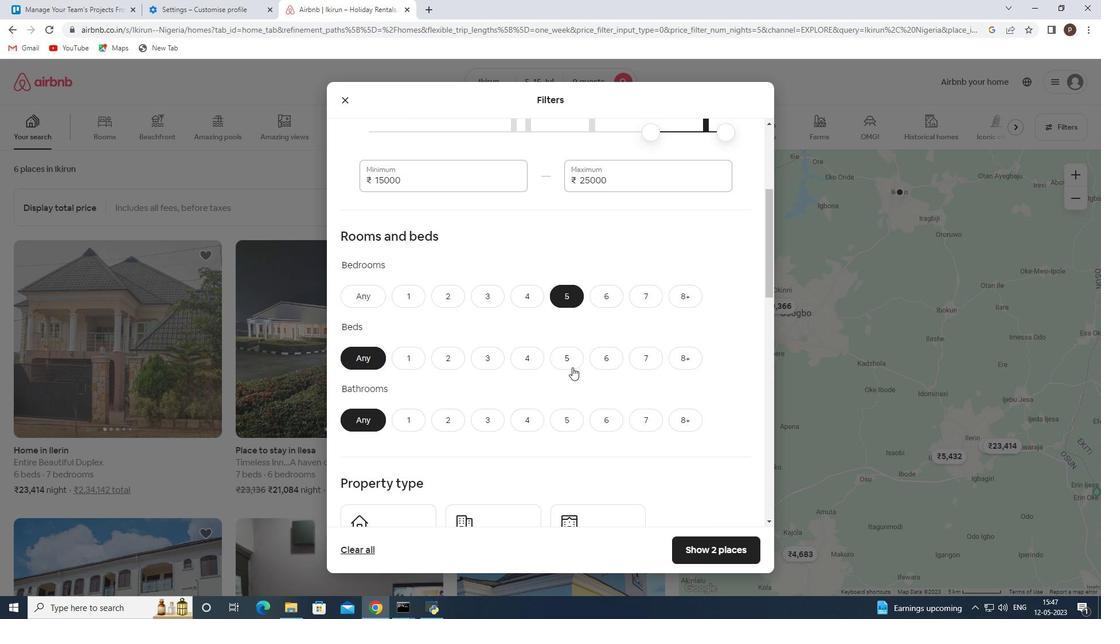 
Action: Mouse moved to (574, 417)
Screenshot: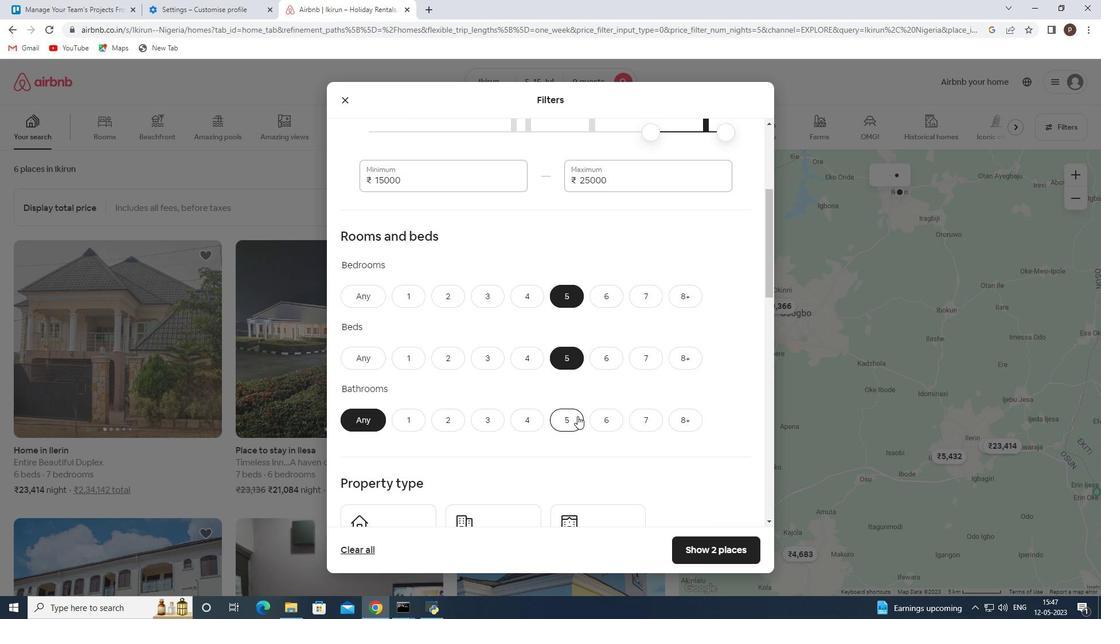 
Action: Mouse pressed left at (574, 417)
Screenshot: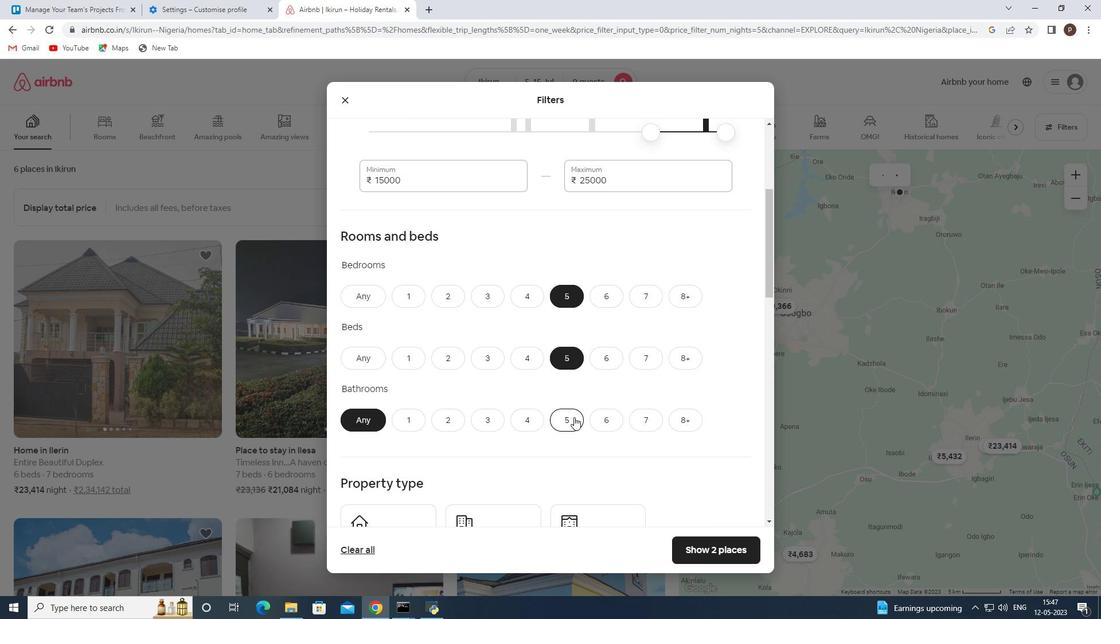 
Action: Mouse moved to (575, 431)
Screenshot: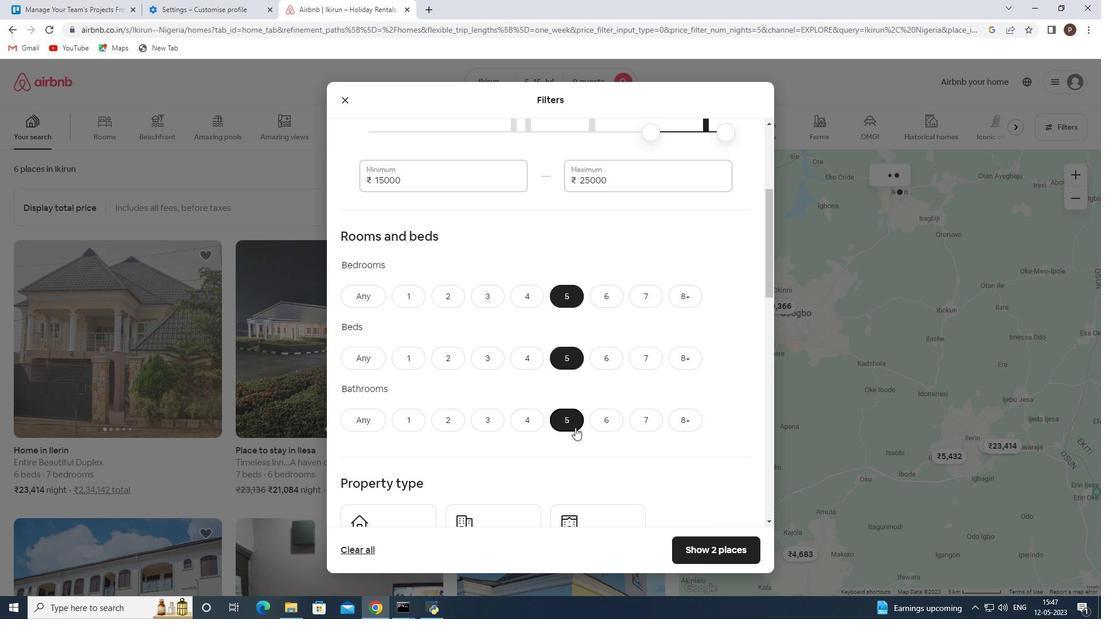 
Action: Mouse scrolled (575, 430) with delta (0, 0)
Screenshot: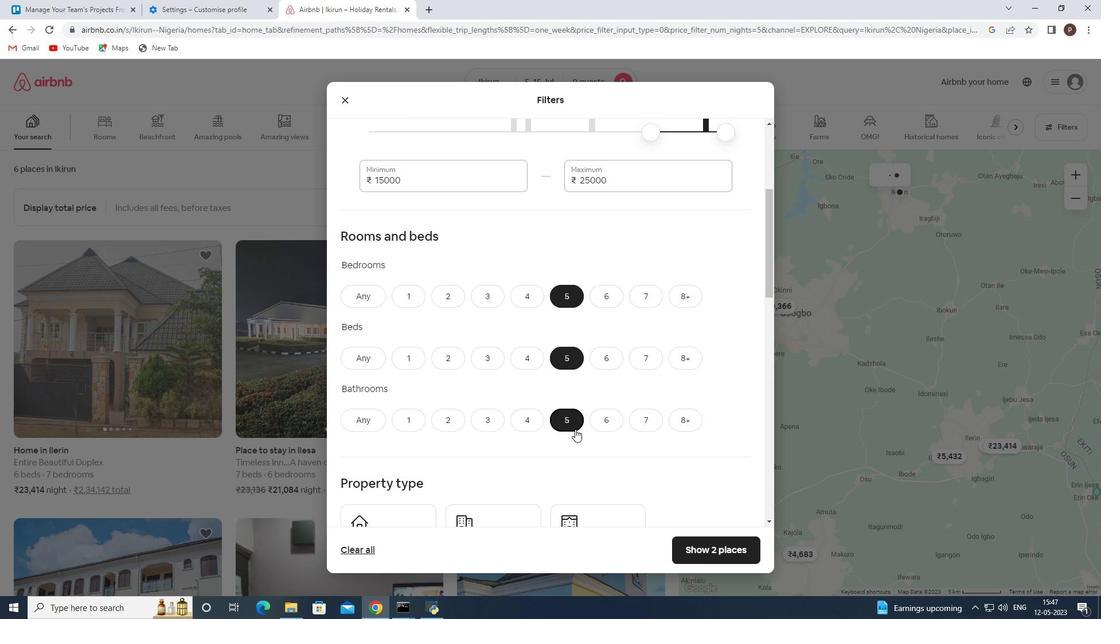 
Action: Mouse scrolled (575, 430) with delta (0, 0)
Screenshot: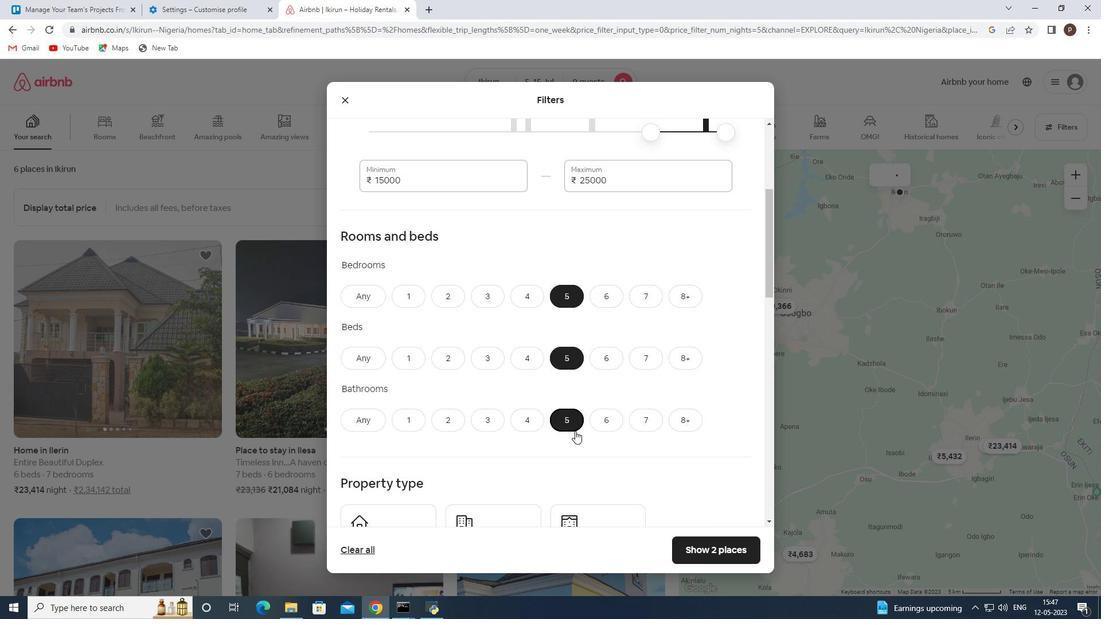 
Action: Mouse moved to (560, 430)
Screenshot: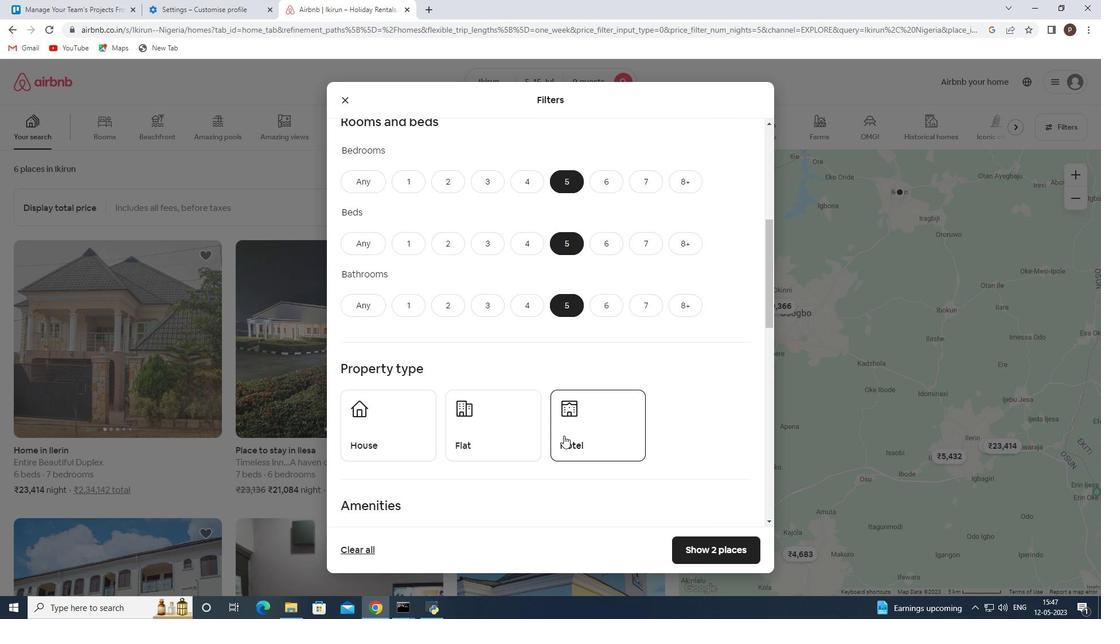 
Action: Mouse scrolled (560, 430) with delta (0, 0)
Screenshot: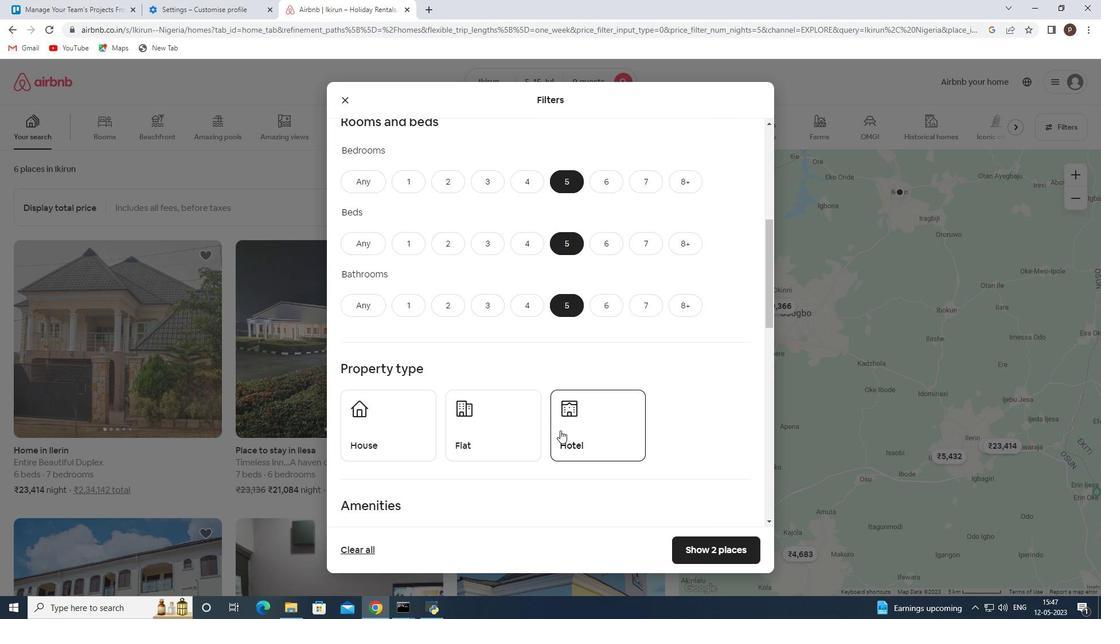 
Action: Mouse scrolled (560, 430) with delta (0, 0)
Screenshot: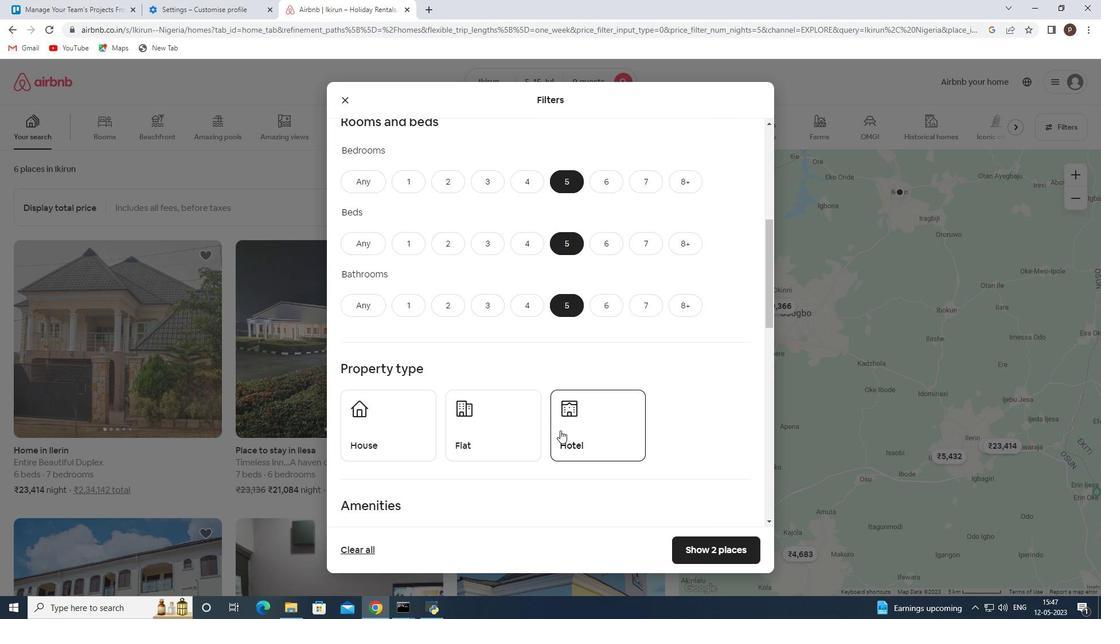 
Action: Mouse moved to (386, 327)
Screenshot: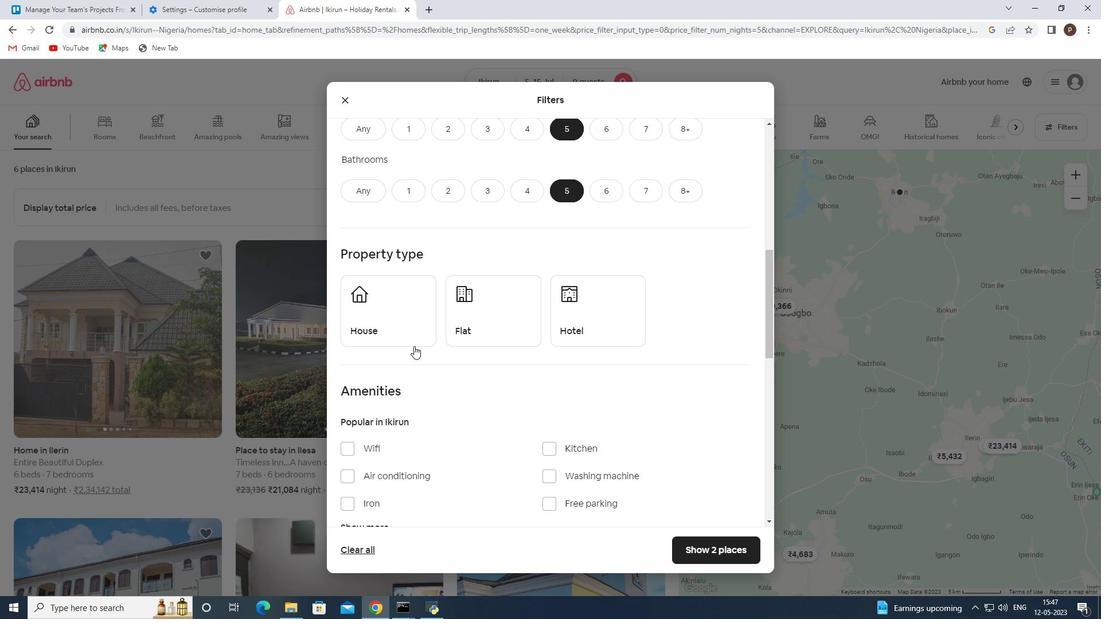 
Action: Mouse pressed left at (386, 327)
Screenshot: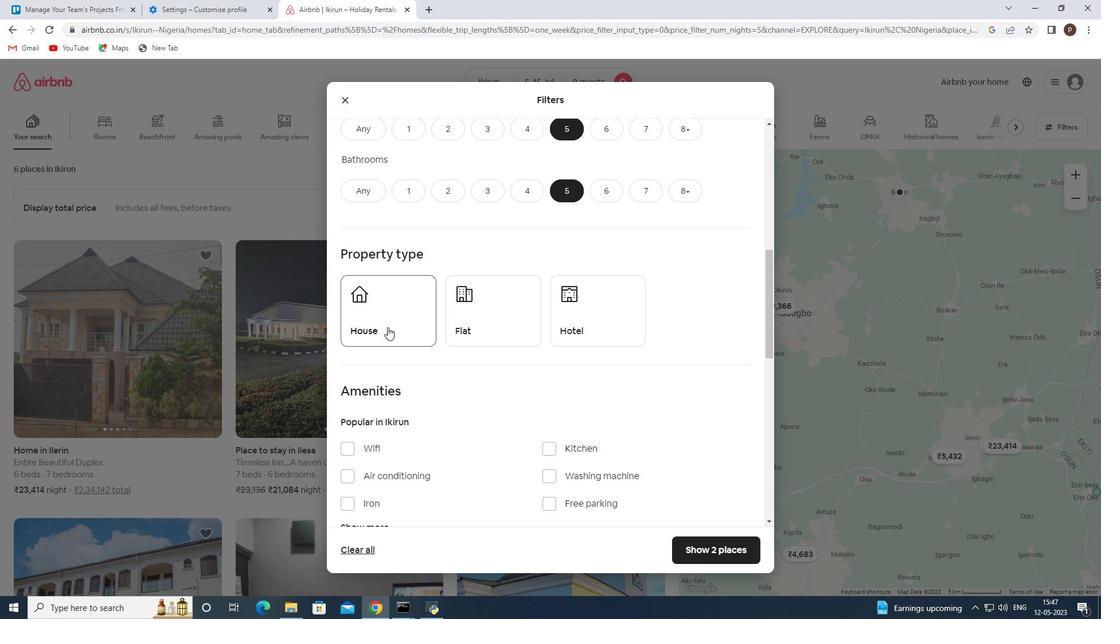 
Action: Mouse moved to (469, 321)
Screenshot: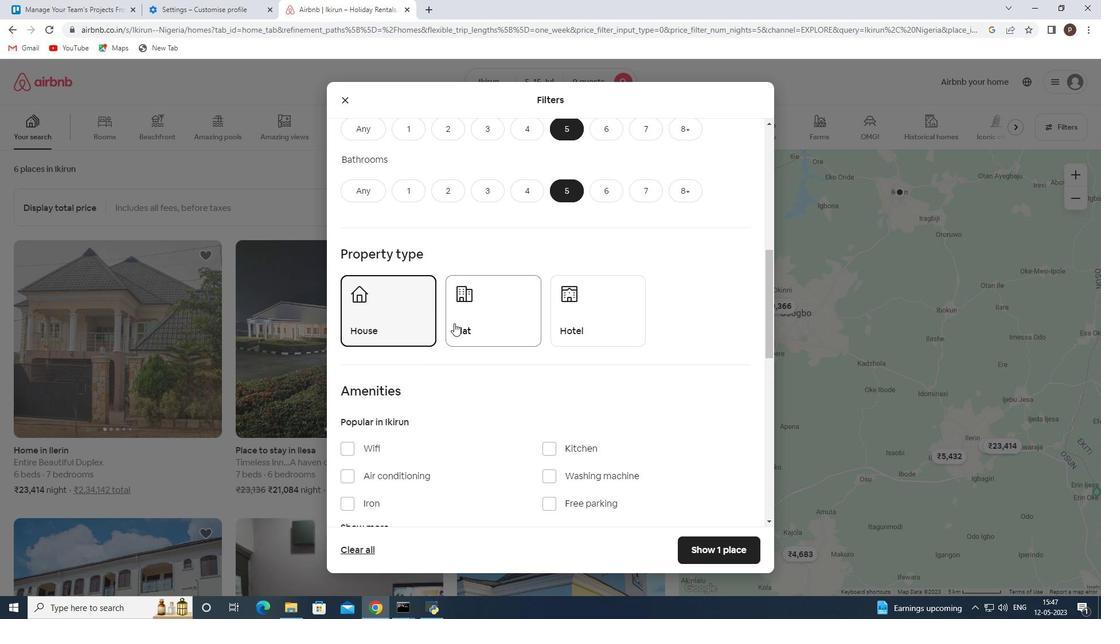 
Action: Mouse pressed left at (469, 321)
Screenshot: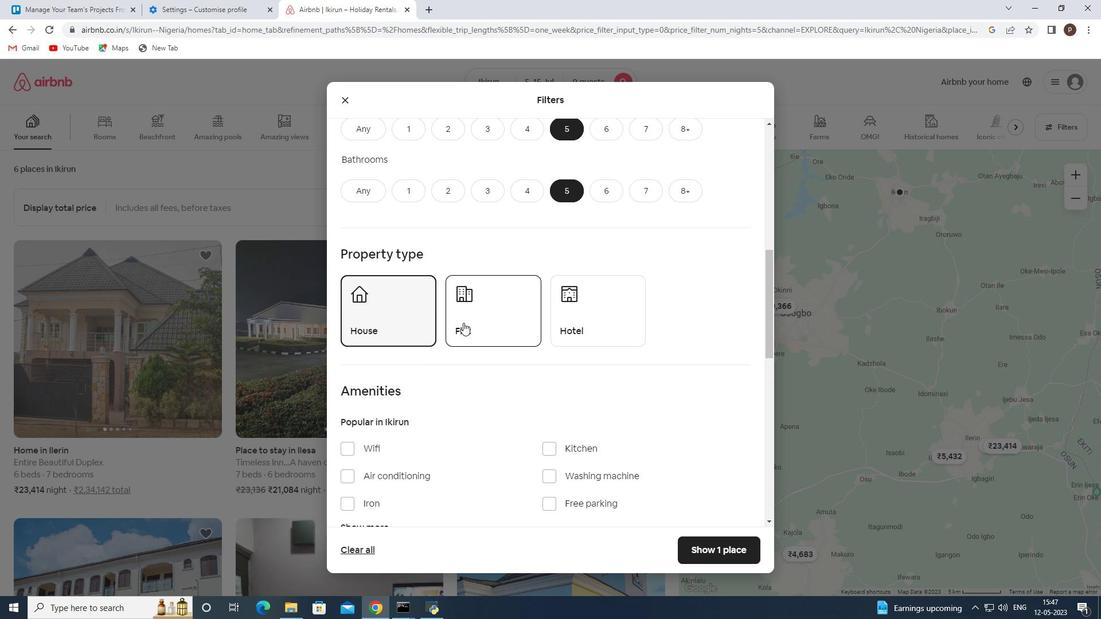 
Action: Mouse moved to (509, 402)
Screenshot: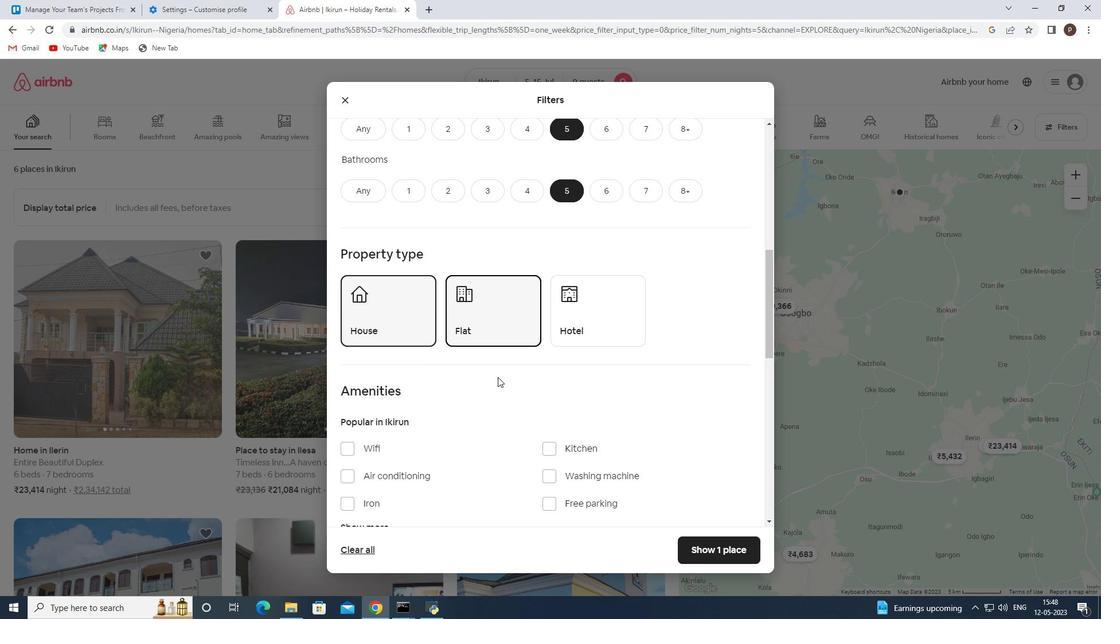 
Action: Mouse scrolled (509, 401) with delta (0, 0)
Screenshot: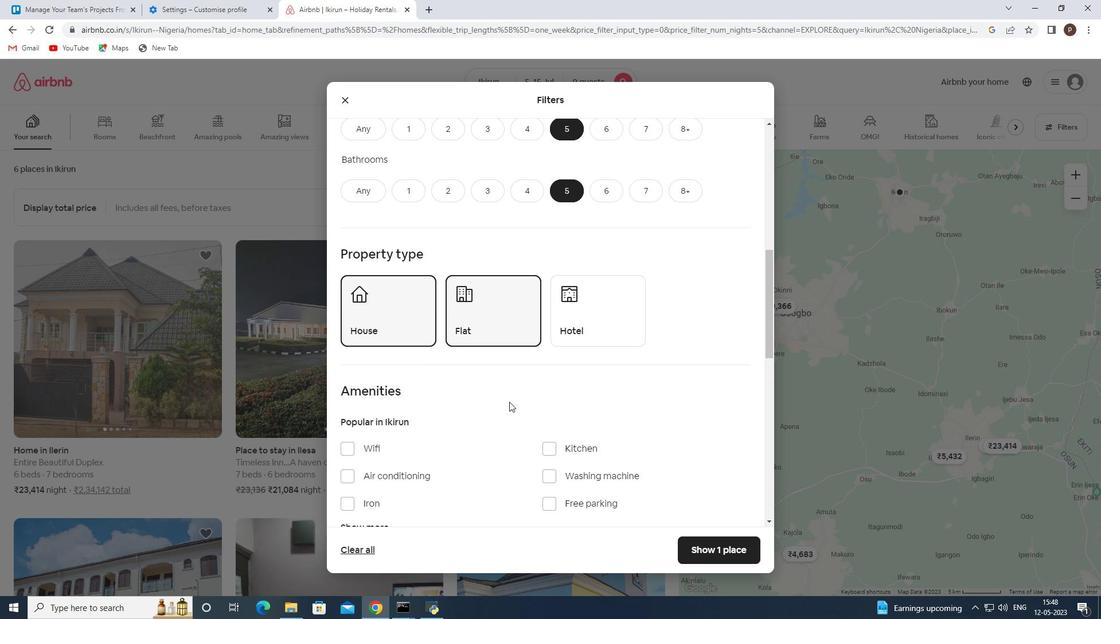 
Action: Mouse scrolled (509, 401) with delta (0, 0)
Screenshot: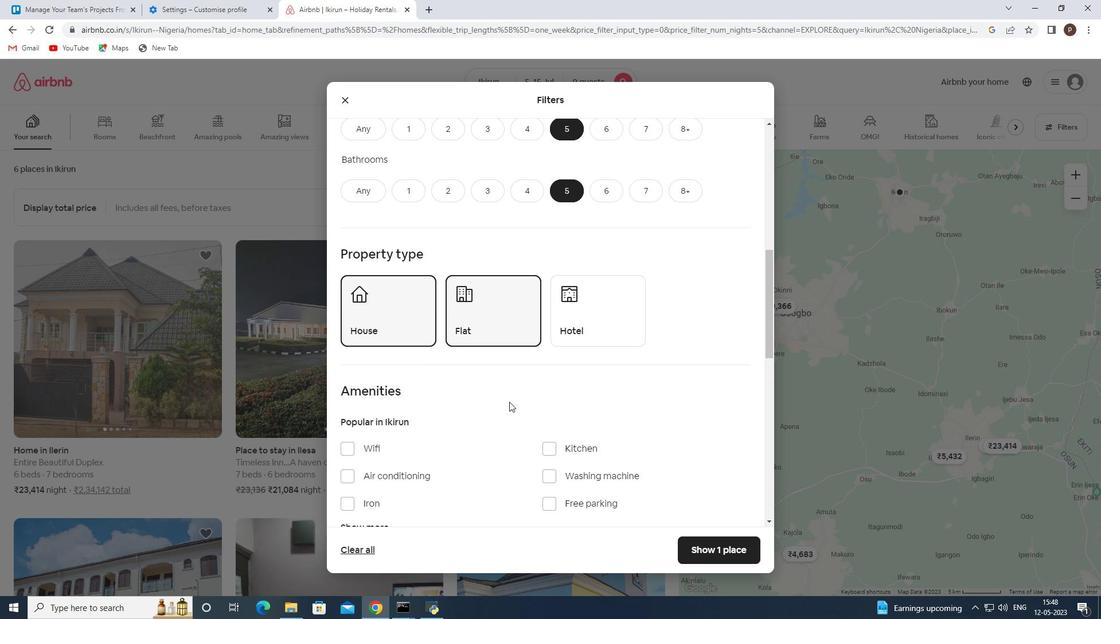 
Action: Mouse scrolled (509, 401) with delta (0, 0)
Screenshot: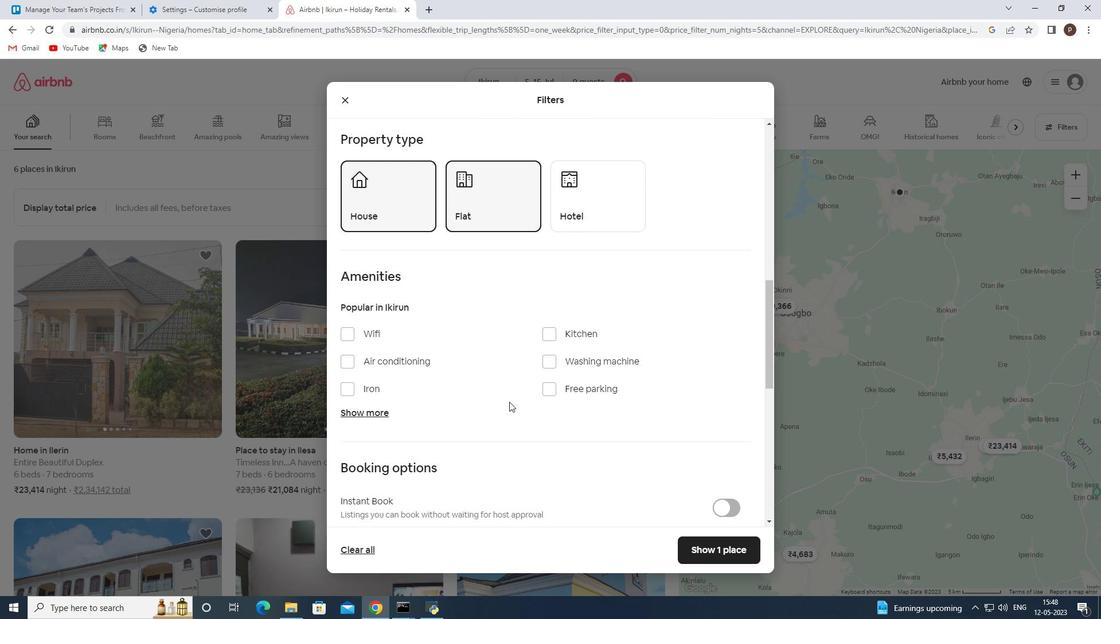 
Action: Mouse scrolled (509, 401) with delta (0, 0)
Screenshot: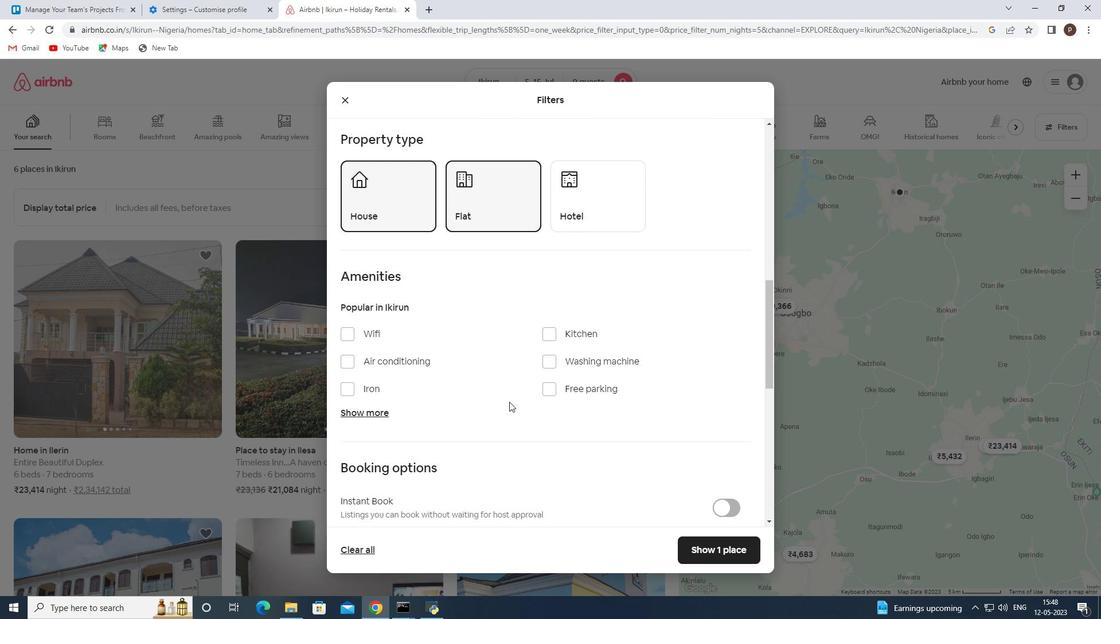 
Action: Mouse moved to (717, 427)
Screenshot: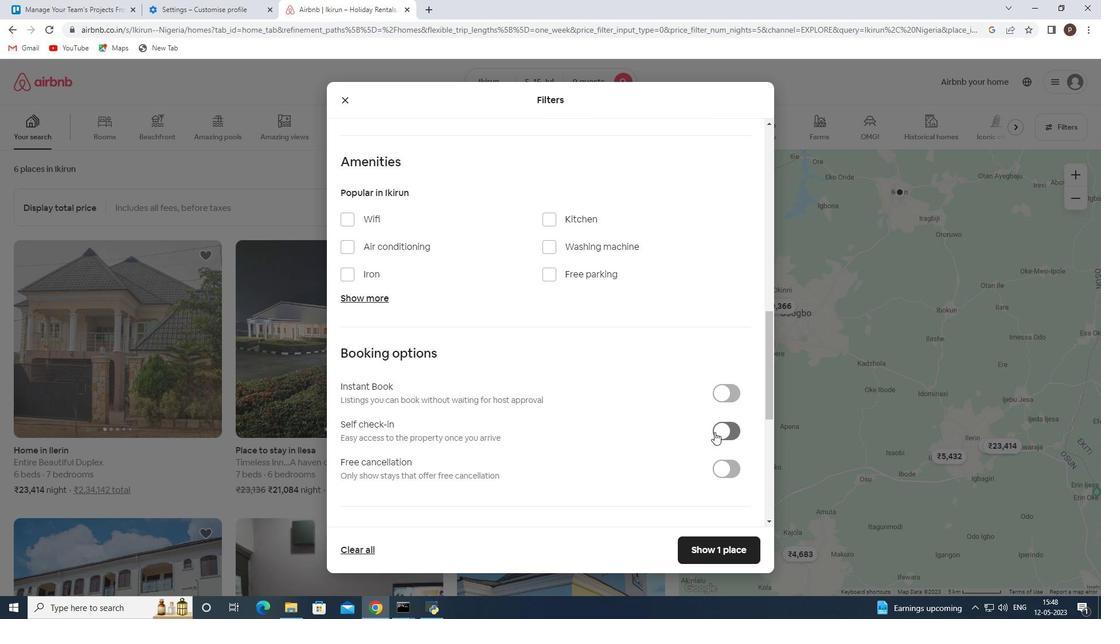 
Action: Mouse pressed left at (717, 427)
Screenshot: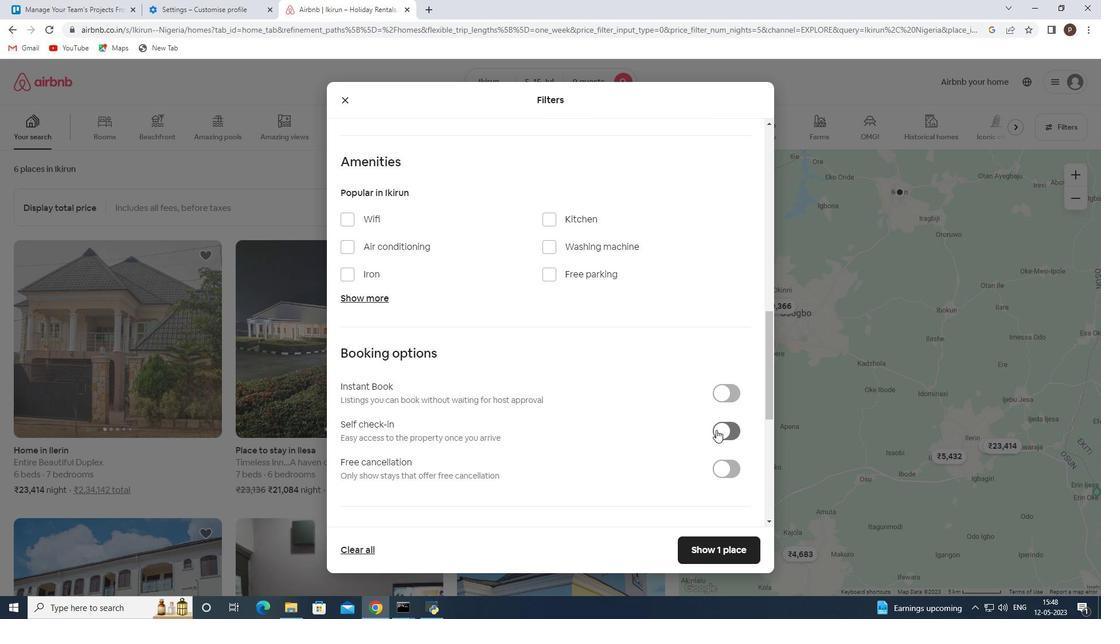 
Action: Mouse moved to (575, 414)
Screenshot: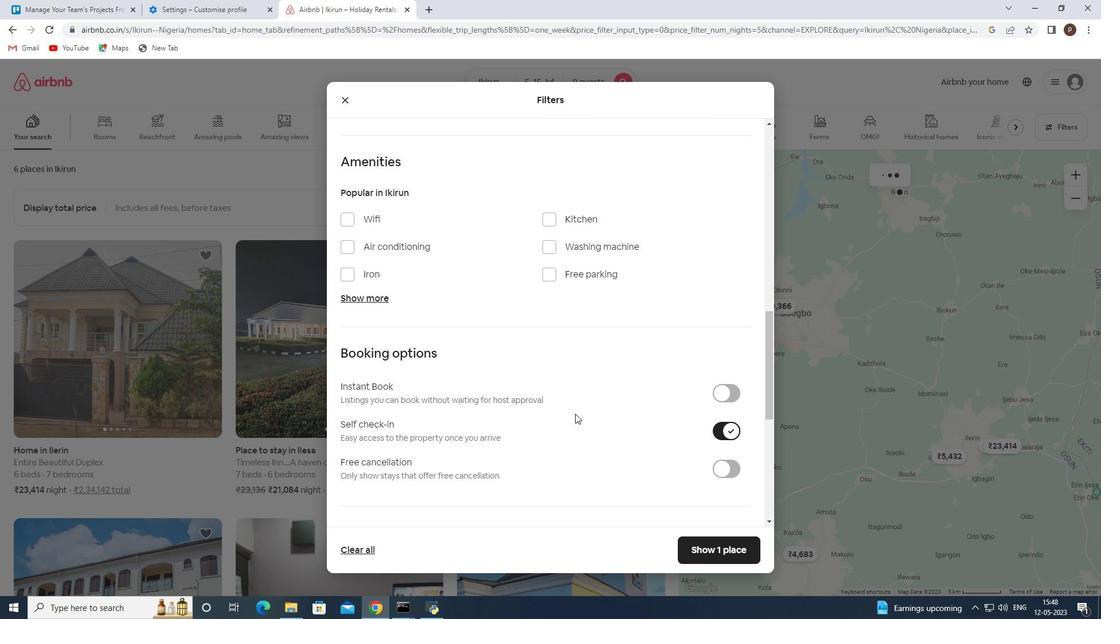 
Action: Mouse scrolled (575, 413) with delta (0, 0)
Screenshot: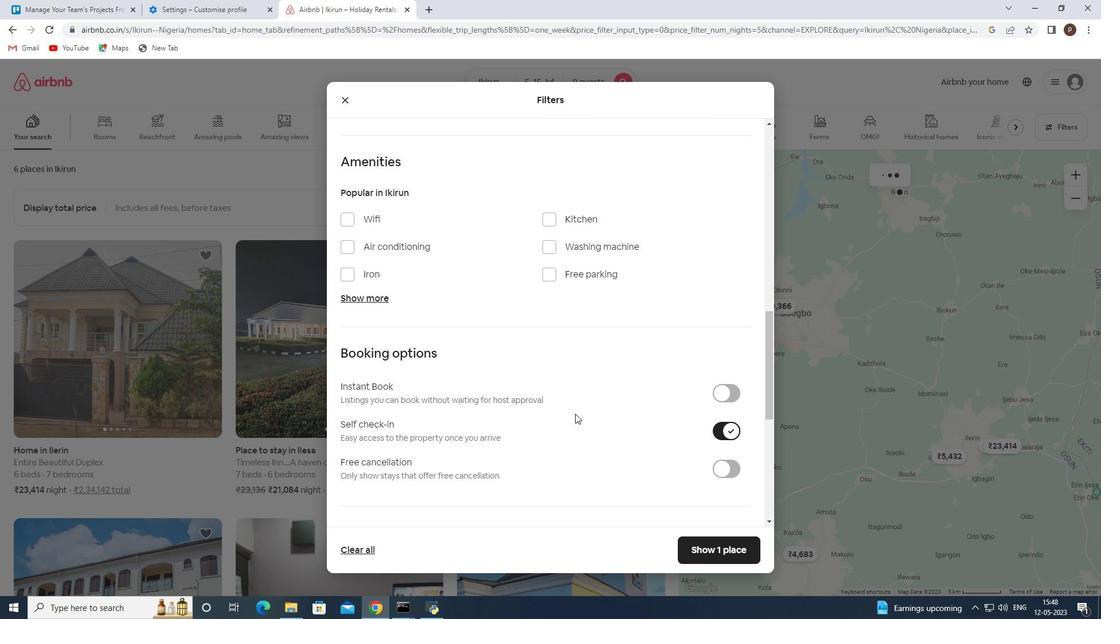
Action: Mouse scrolled (575, 413) with delta (0, 0)
Screenshot: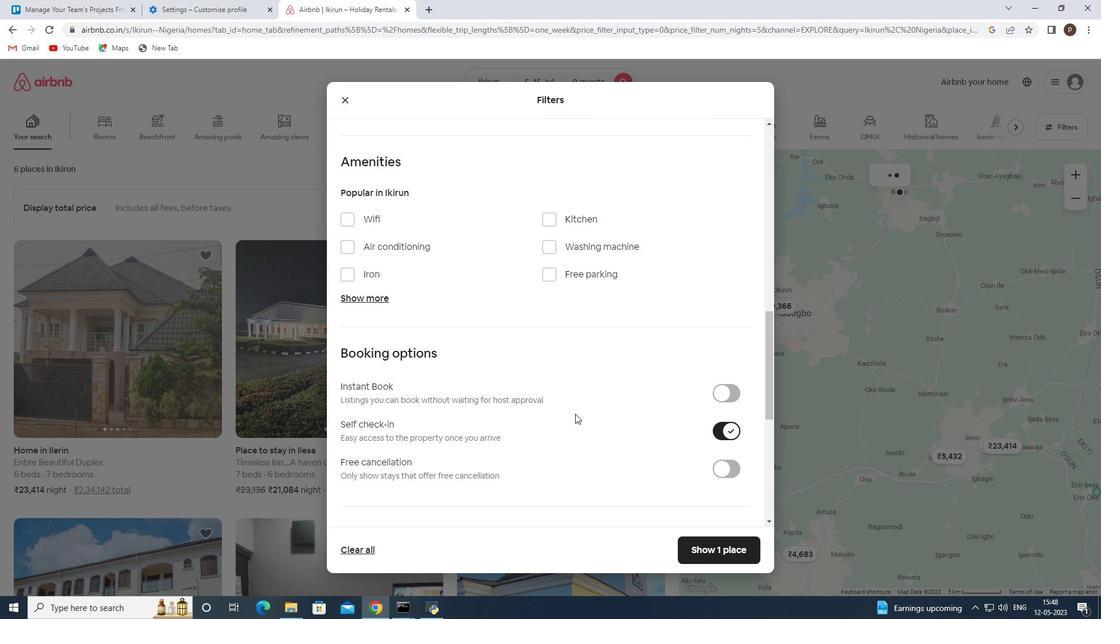 
Action: Mouse scrolled (575, 413) with delta (0, 0)
Screenshot: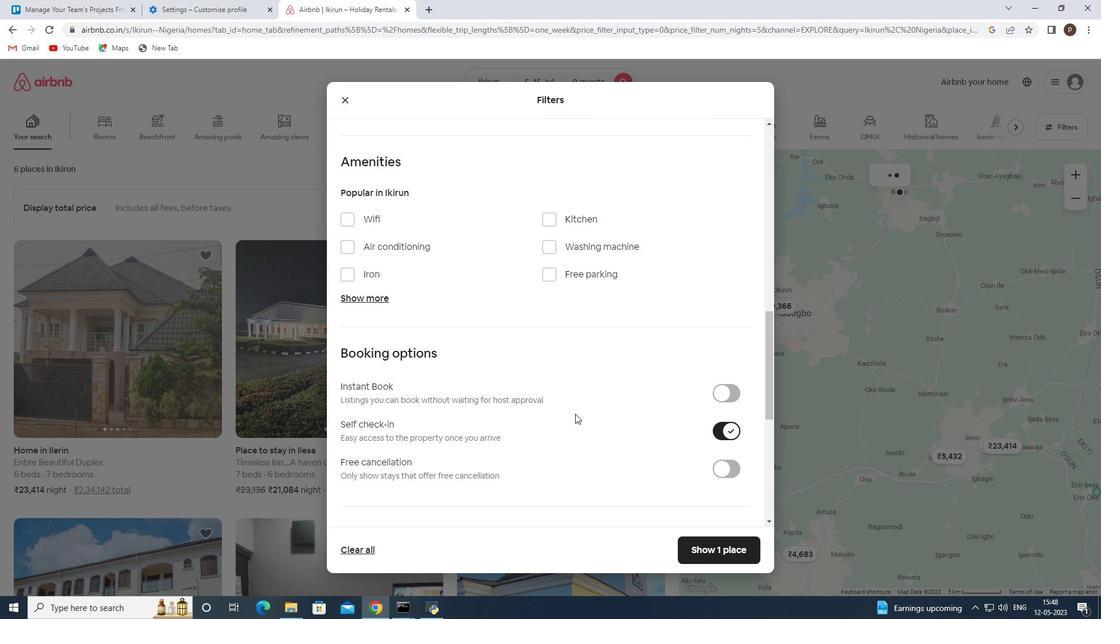 
Action: Mouse scrolled (575, 413) with delta (0, 0)
Screenshot: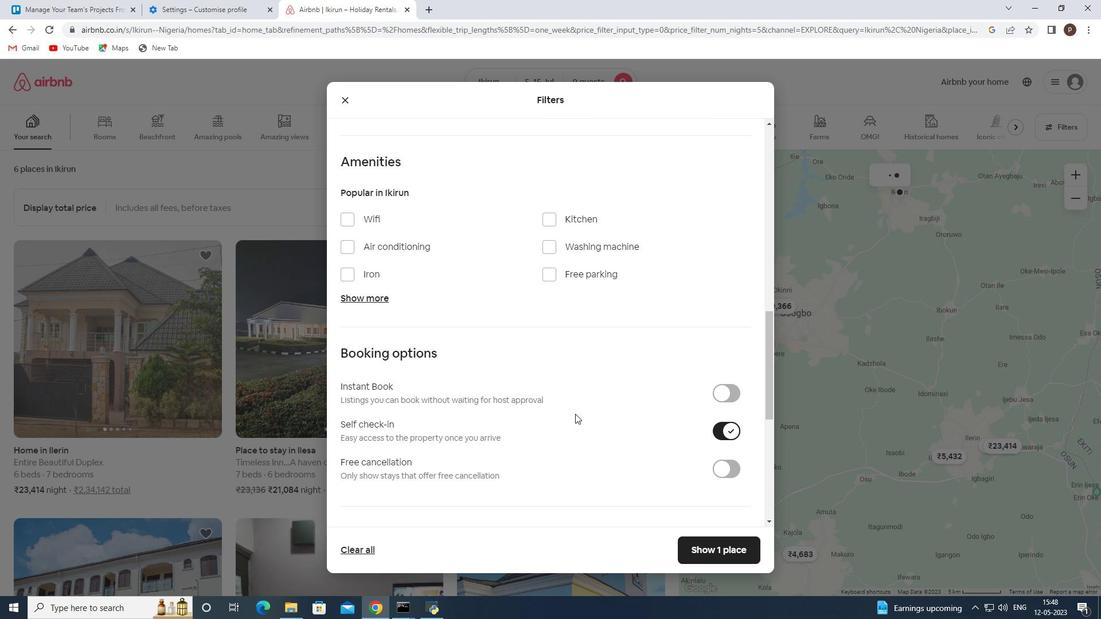
Action: Mouse scrolled (575, 413) with delta (0, 0)
Screenshot: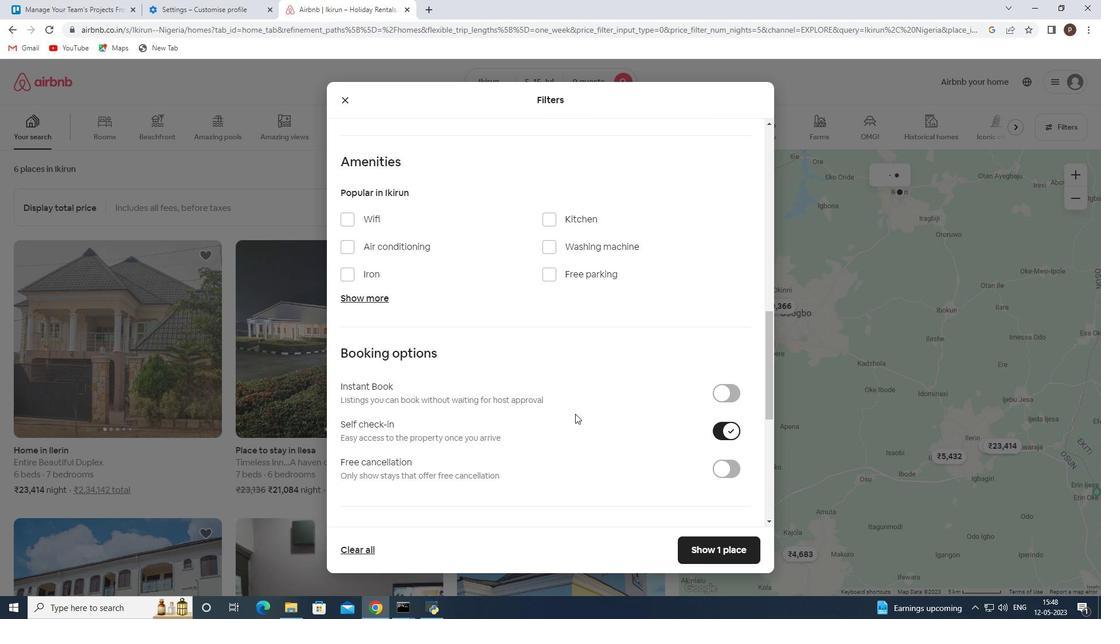 
Action: Mouse moved to (575, 412)
Screenshot: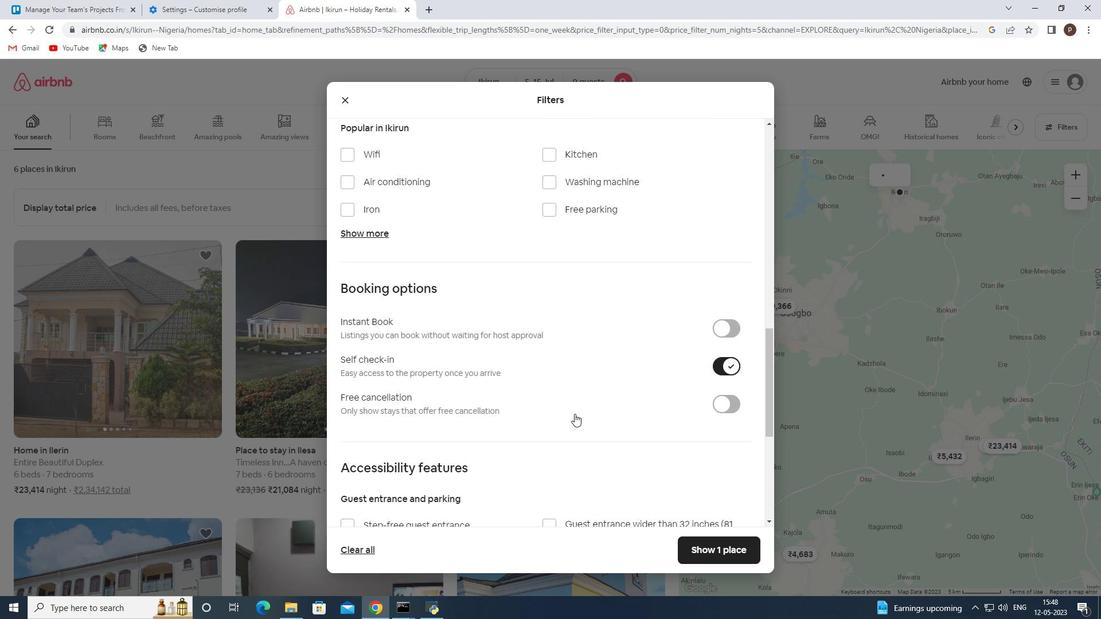 
Action: Mouse scrolled (575, 412) with delta (0, 0)
Screenshot: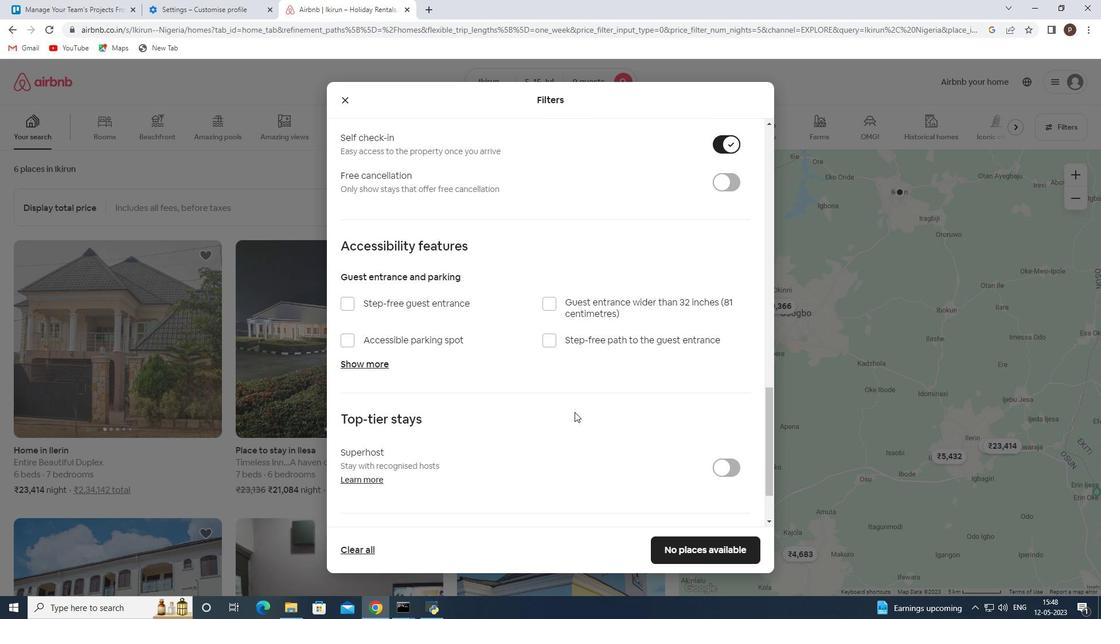 
Action: Mouse scrolled (575, 412) with delta (0, 0)
Screenshot: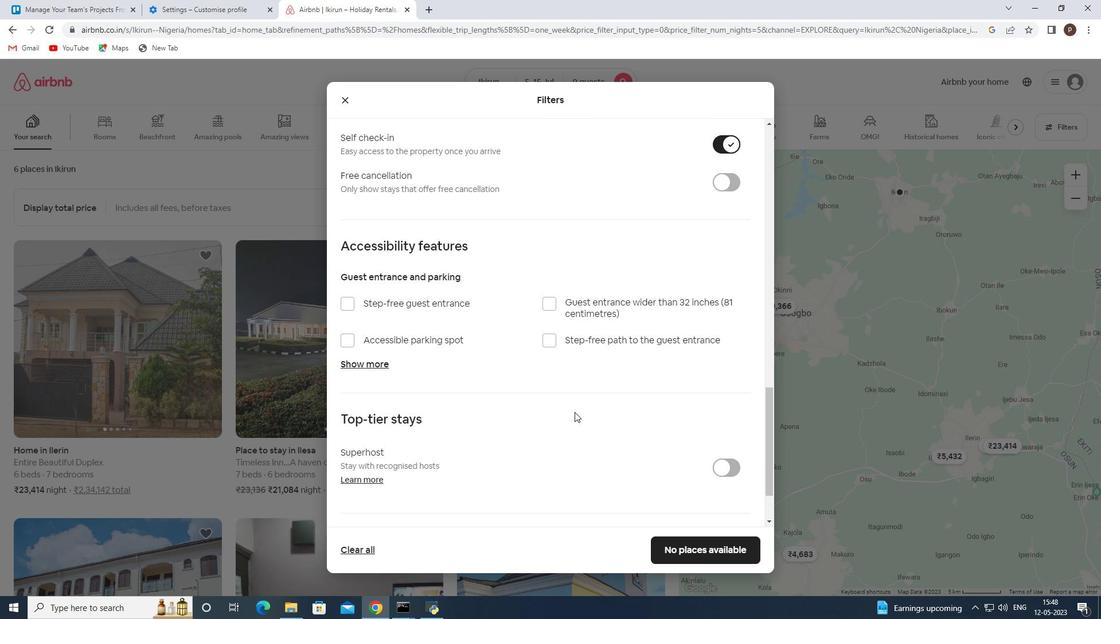 
Action: Mouse scrolled (575, 412) with delta (0, 0)
Screenshot: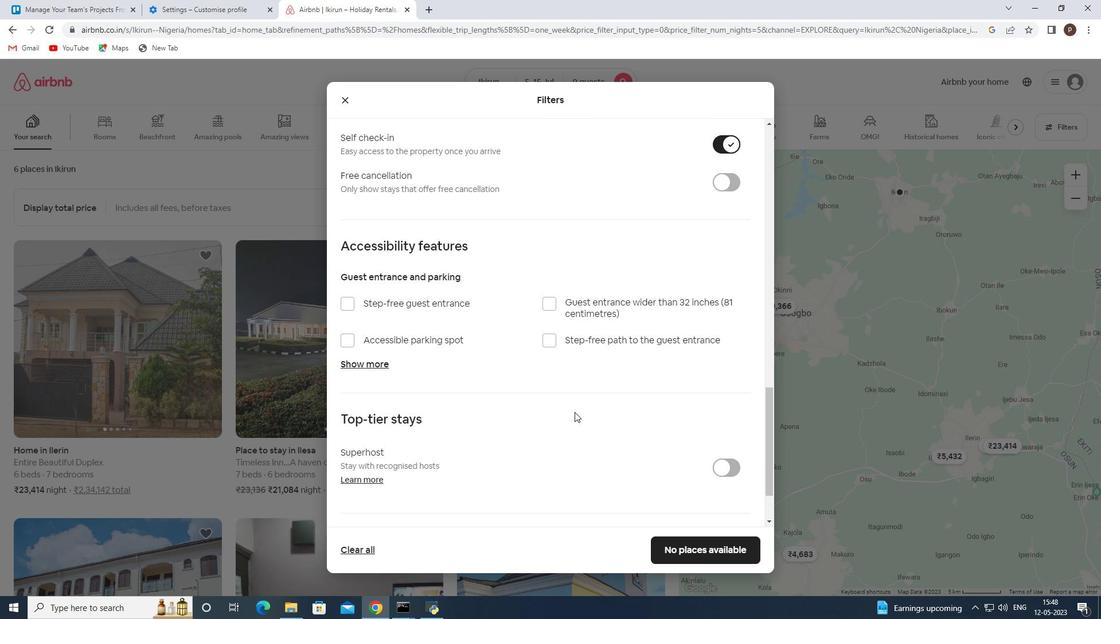 
Action: Mouse scrolled (575, 412) with delta (0, 0)
Screenshot: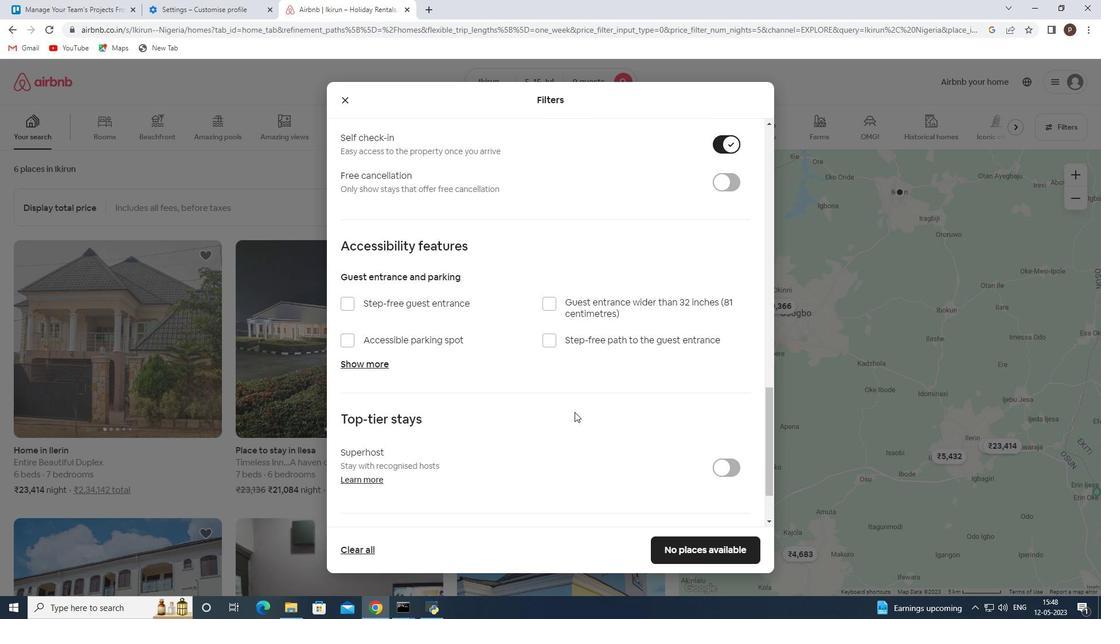 
Action: Mouse scrolled (575, 412) with delta (0, 0)
Screenshot: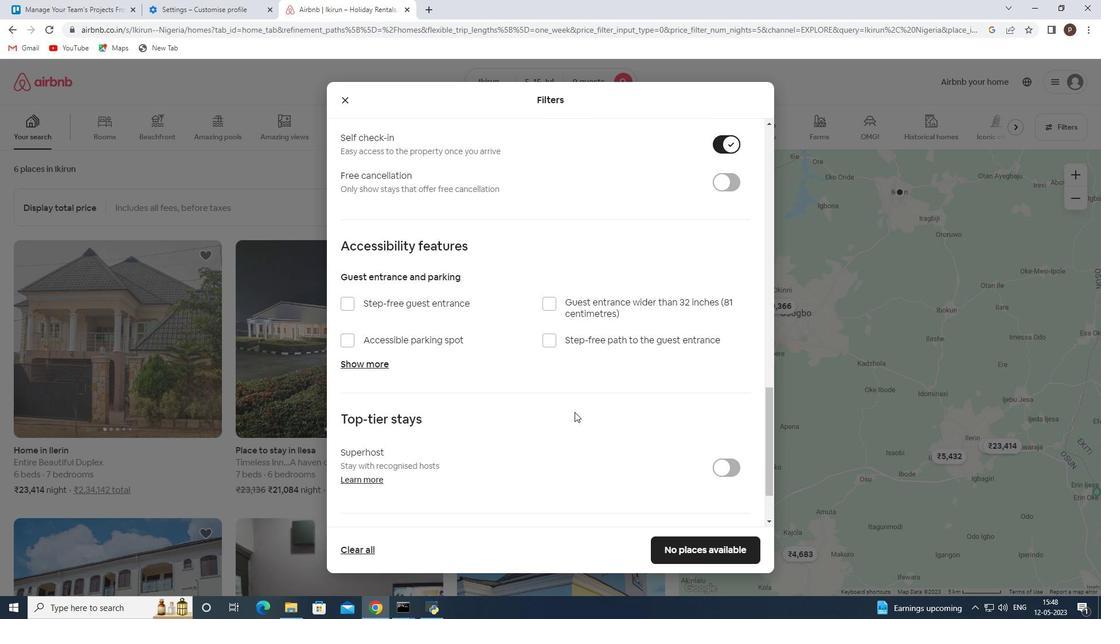 
Action: Mouse moved to (347, 492)
Screenshot: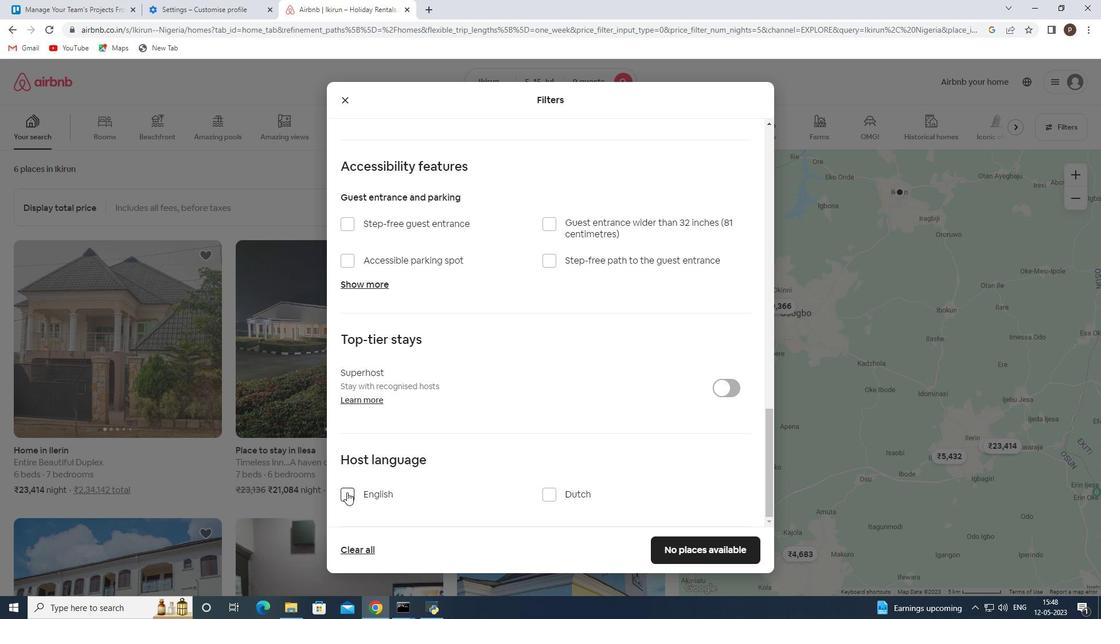 
Action: Mouse pressed left at (347, 492)
Screenshot: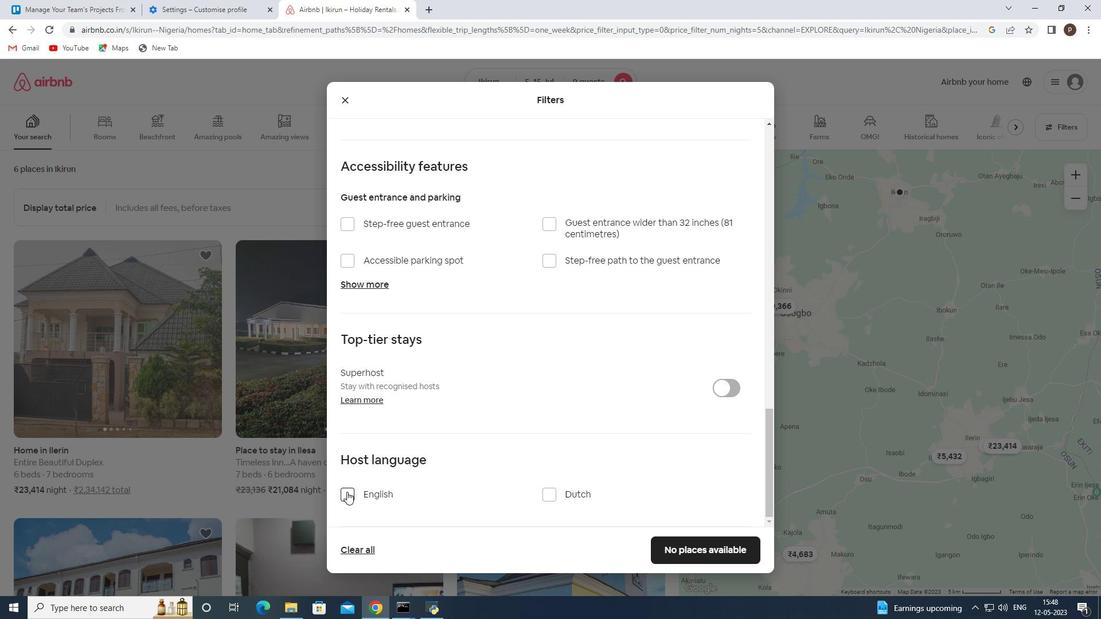 
Action: Mouse moved to (724, 542)
Screenshot: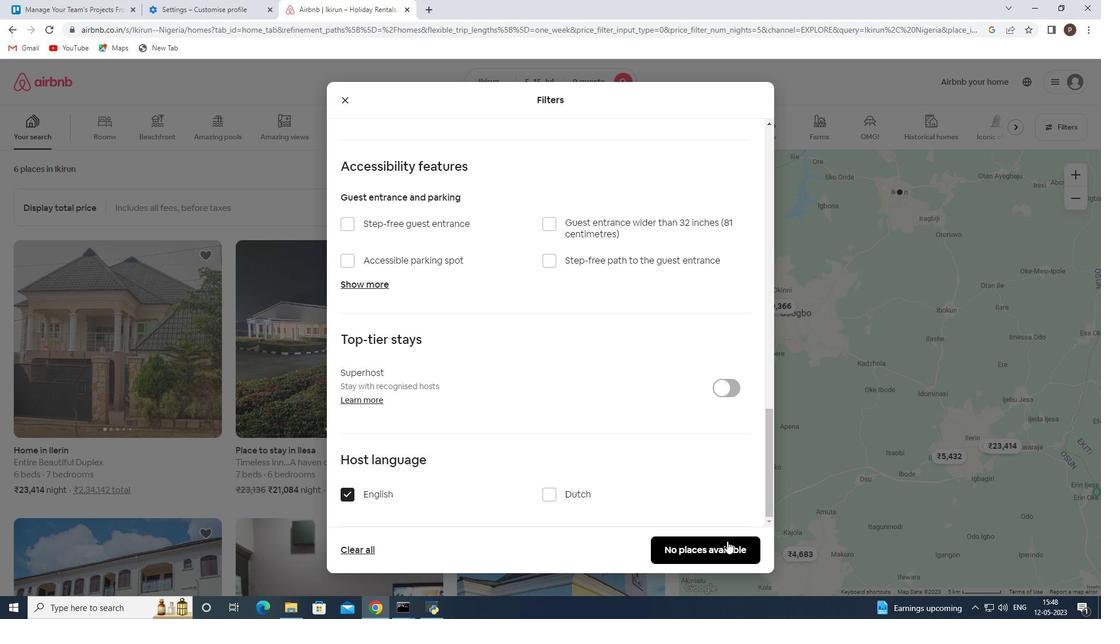
Action: Mouse pressed left at (724, 542)
Screenshot: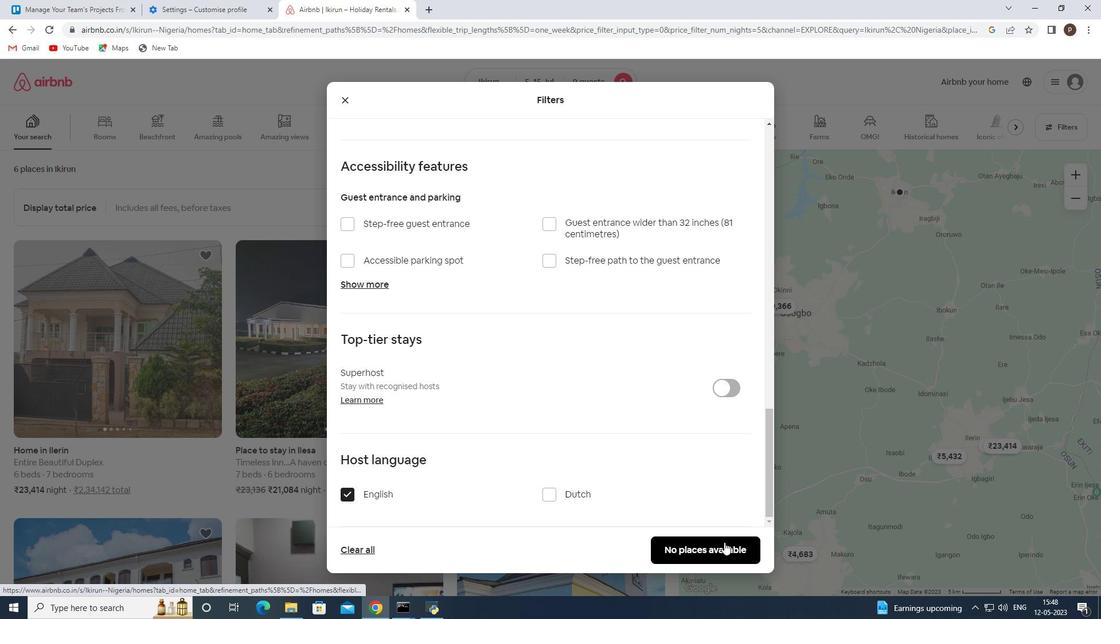 
